 Task: Find a flat in Çumra, Turkey for 1 guest from July 1 to July 3, with a price range of ₹5000 to ₹15000, including Wifi and a washing machine, and with self check-in available.
Action: Mouse pressed left at (407, 50)
Screenshot: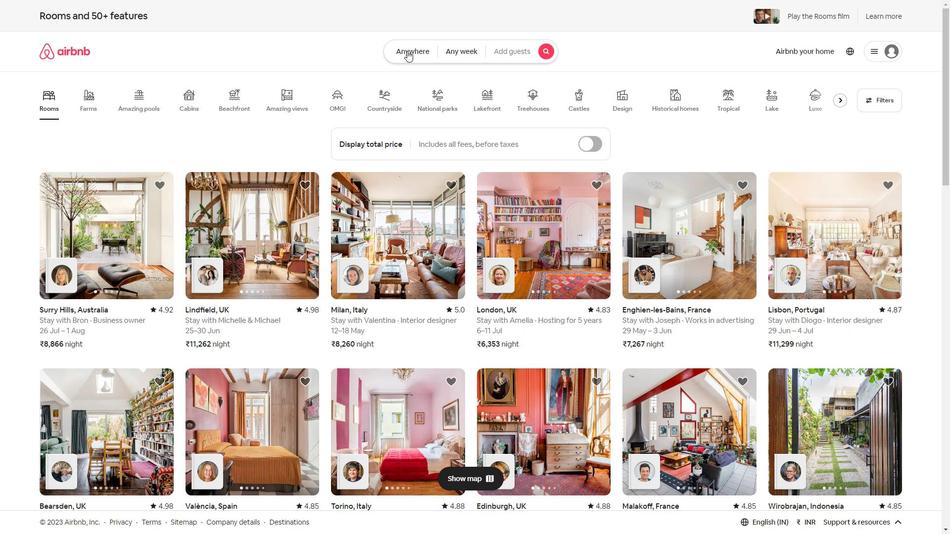 
Action: Mouse moved to (349, 83)
Screenshot: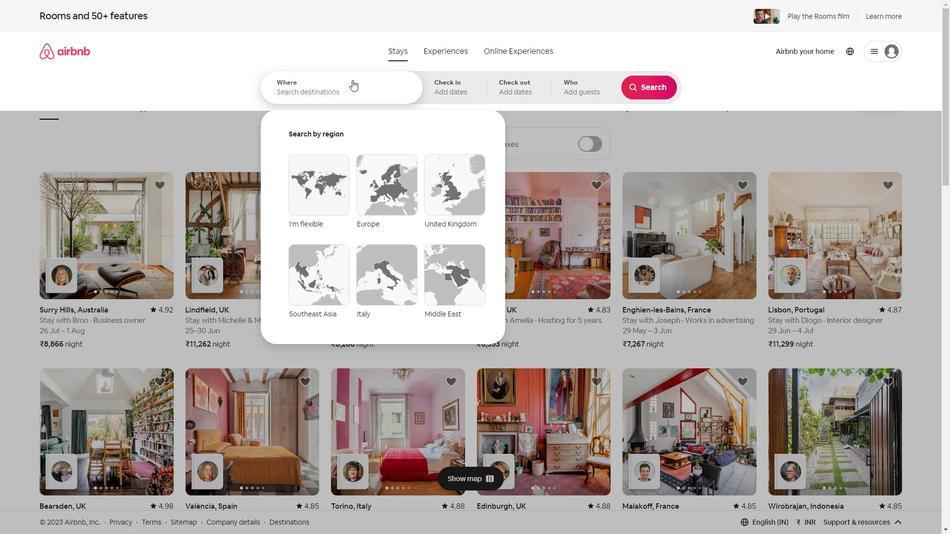 
Action: Mouse pressed left at (349, 83)
Screenshot: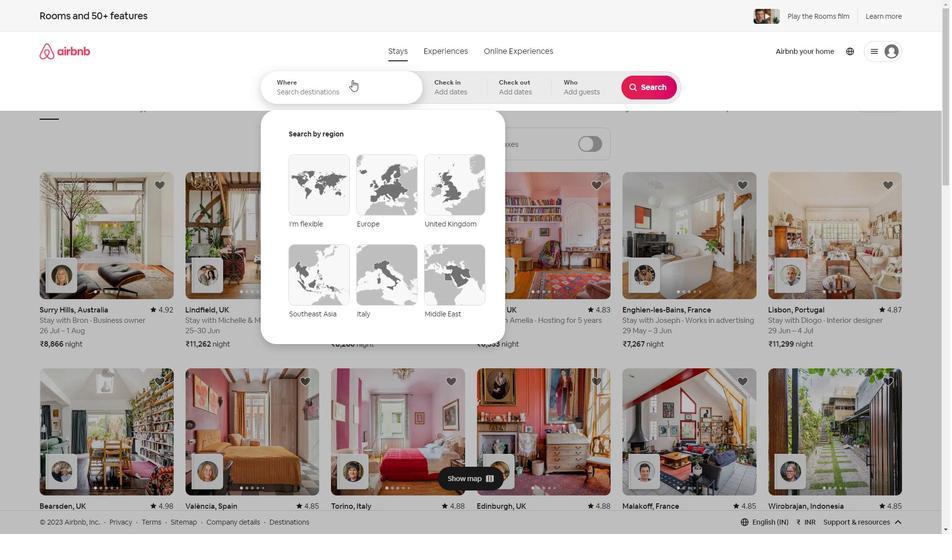 
Action: Key pressed <Key.shift>Cur<Key.backspace>mr,<Key.shift><Key.shift><Key.shift><Key.shift><Key.shift><Key.shift><Key.shift><Key.shift><Key.shift><Key.shift><Key.shift><Key.shift><Key.shift><Key.shift><Key.shift><Key.shift><Key.shift>TUKEY
Screenshot: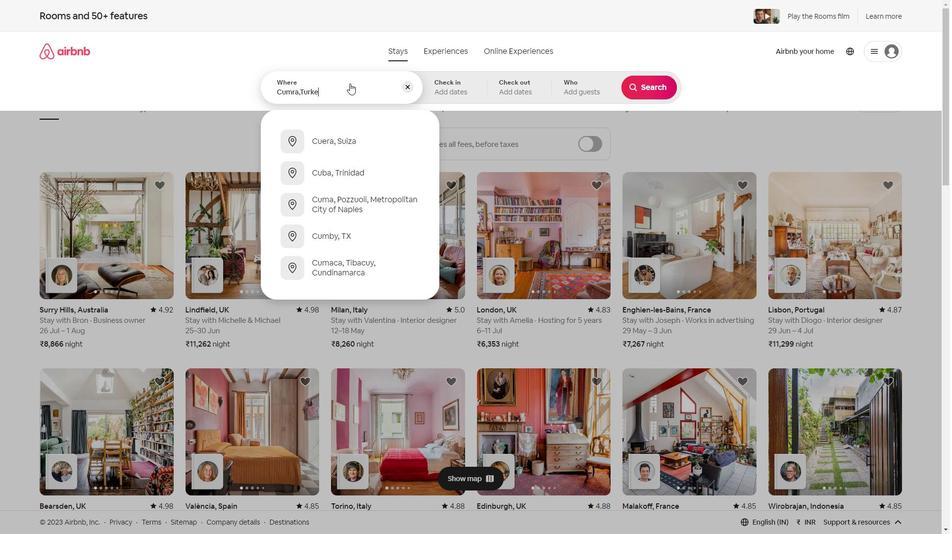 
Action: Mouse moved to (446, 95)
Screenshot: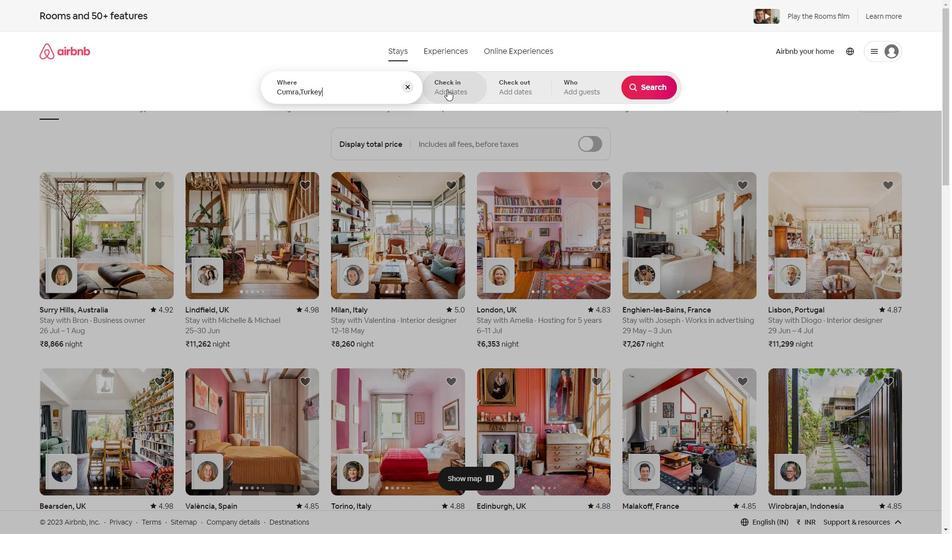 
Action: Mouse pressed left at (446, 95)
Screenshot: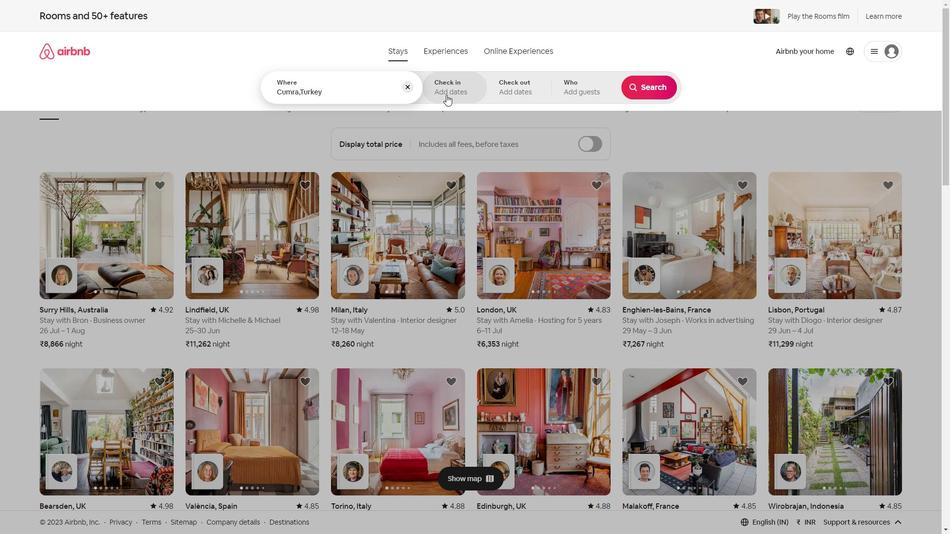 
Action: Mouse moved to (648, 168)
Screenshot: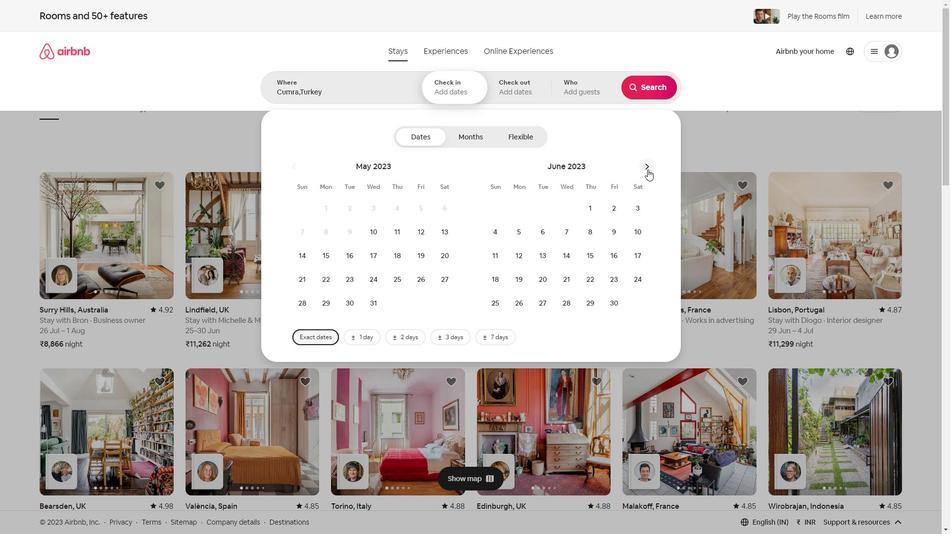 
Action: Mouse pressed left at (648, 168)
Screenshot: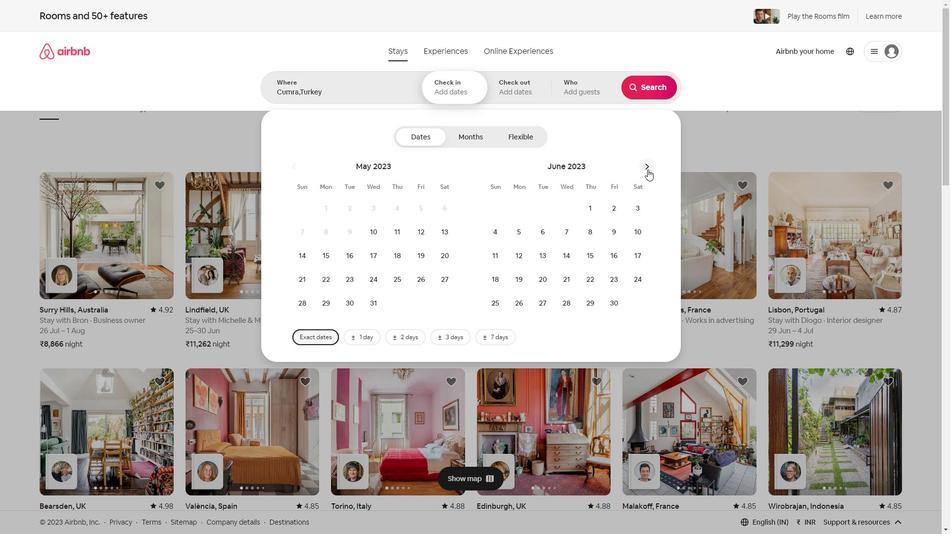 
Action: Mouse moved to (637, 210)
Screenshot: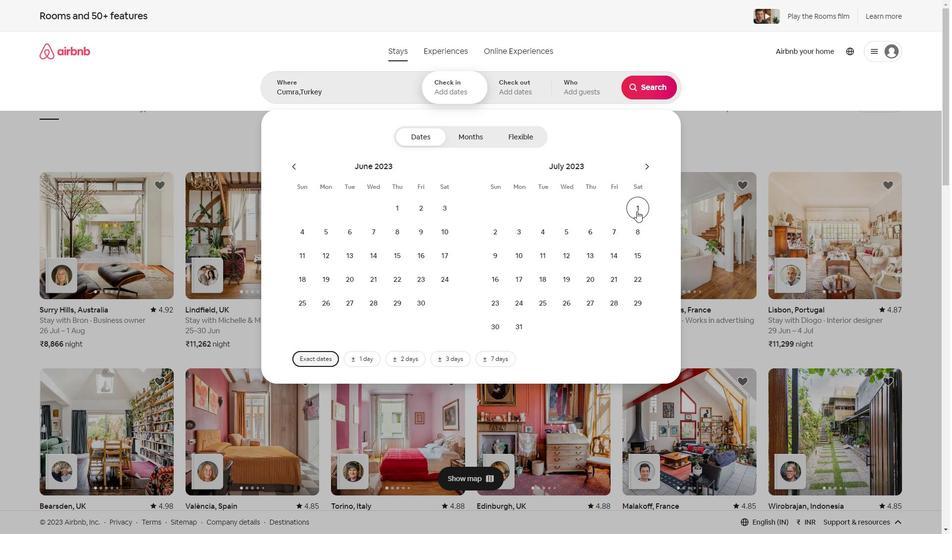 
Action: Mouse pressed left at (637, 210)
Screenshot: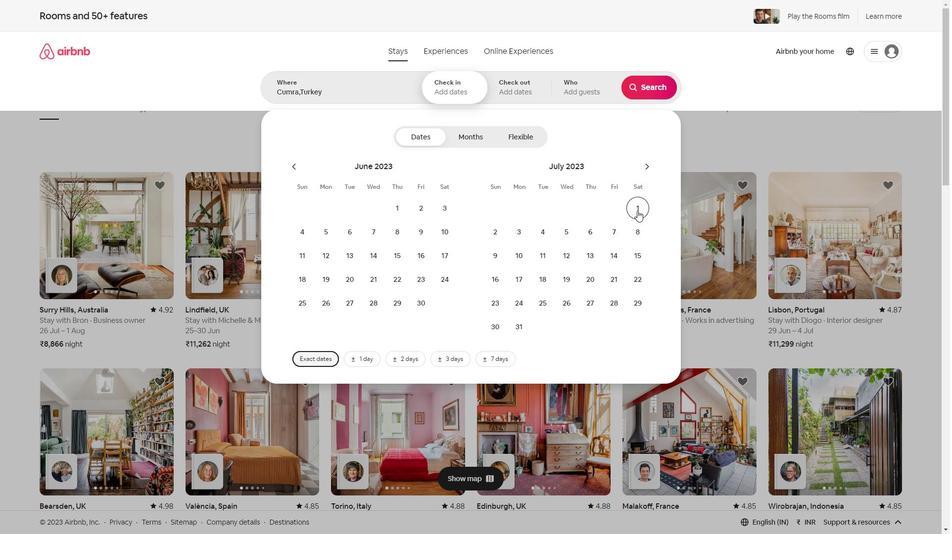 
Action: Mouse moved to (527, 234)
Screenshot: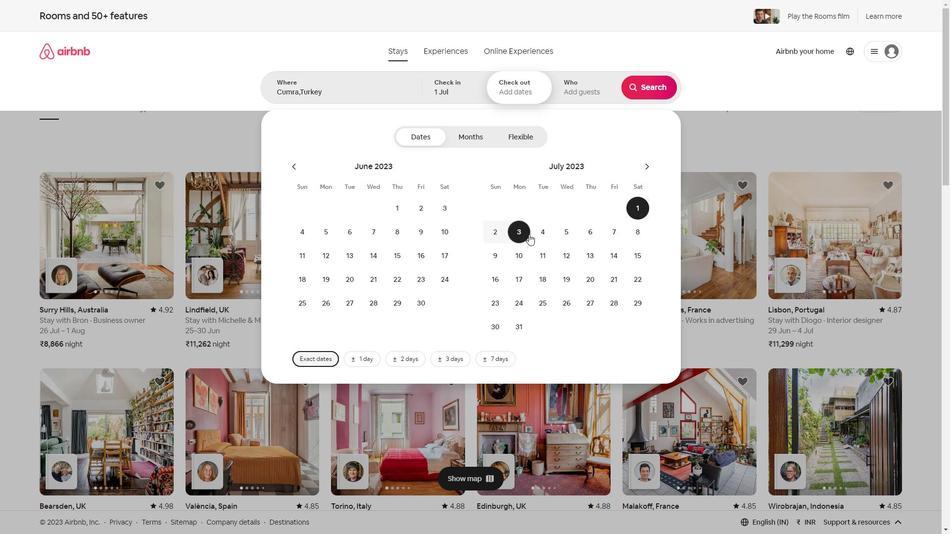
Action: Mouse pressed left at (527, 234)
Screenshot: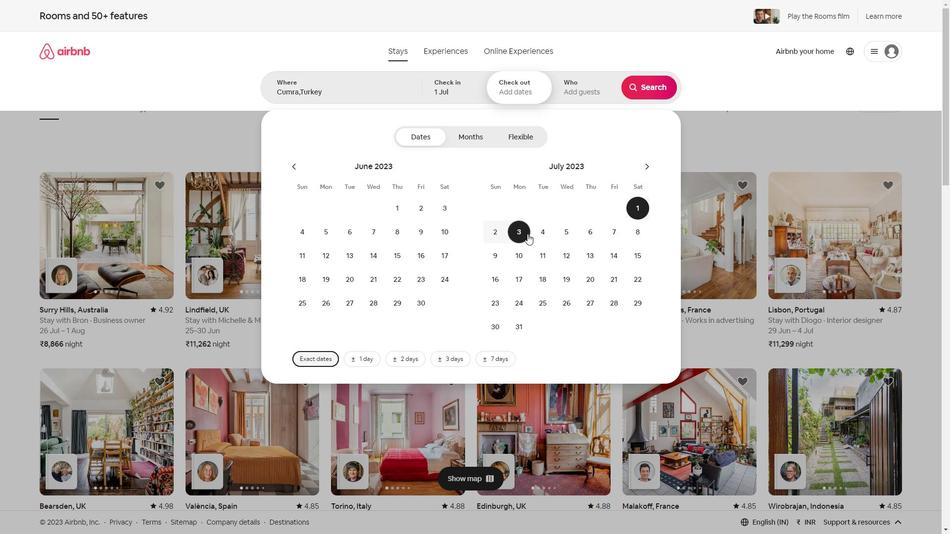 
Action: Mouse moved to (647, 136)
Screenshot: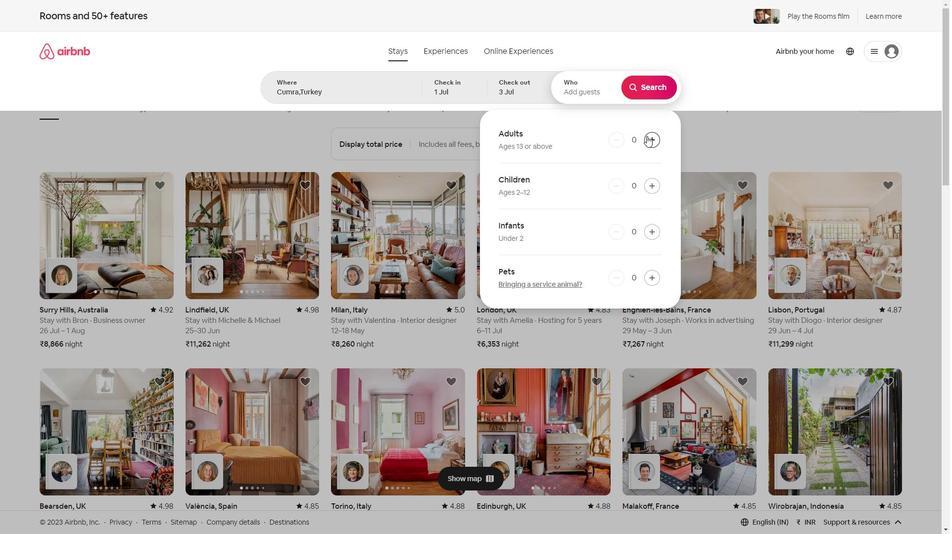 
Action: Mouse pressed left at (647, 136)
Screenshot: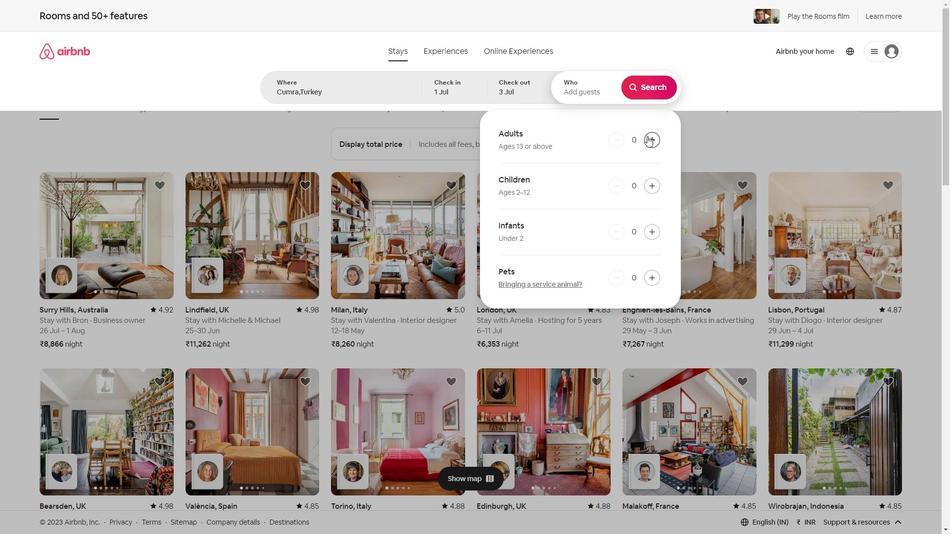
Action: Mouse moved to (637, 87)
Screenshot: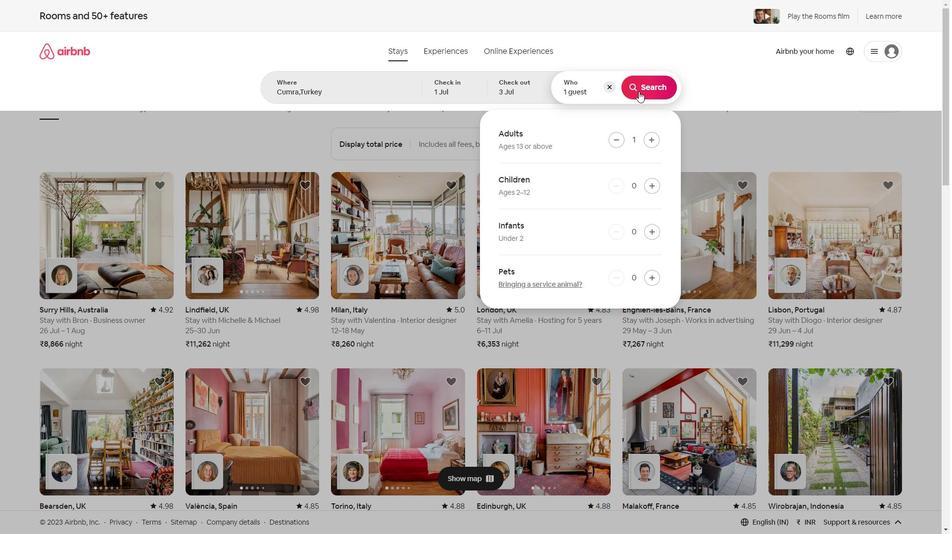 
Action: Mouse pressed left at (637, 87)
Screenshot: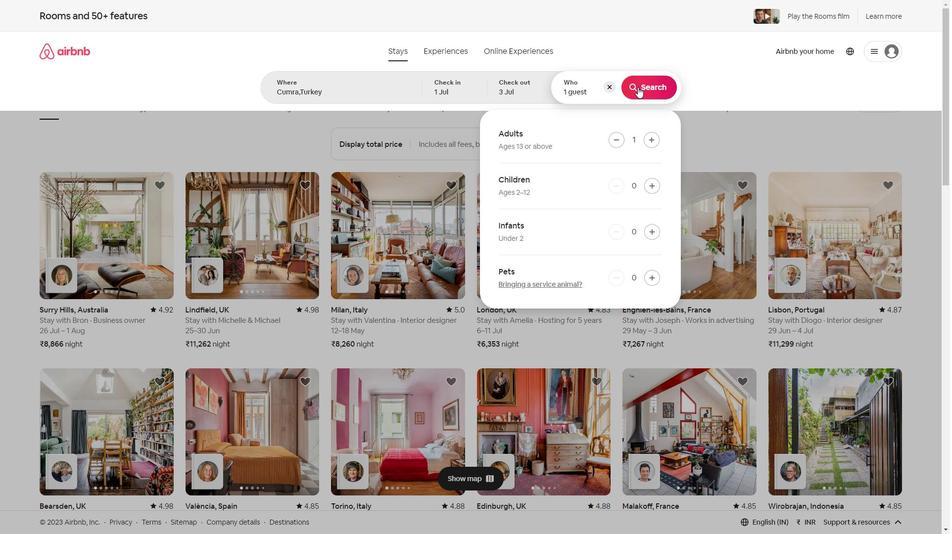 
Action: Mouse moved to (910, 67)
Screenshot: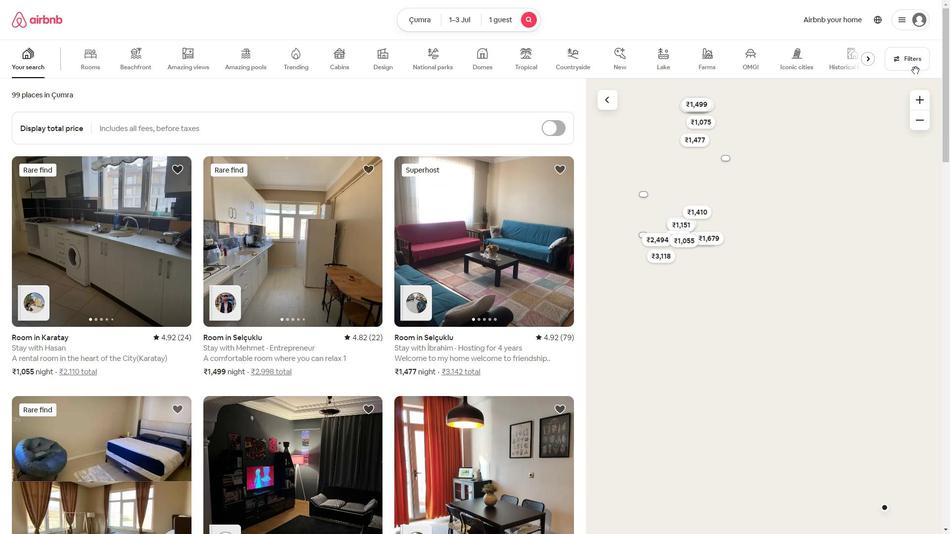 
Action: Mouse pressed left at (910, 67)
Screenshot: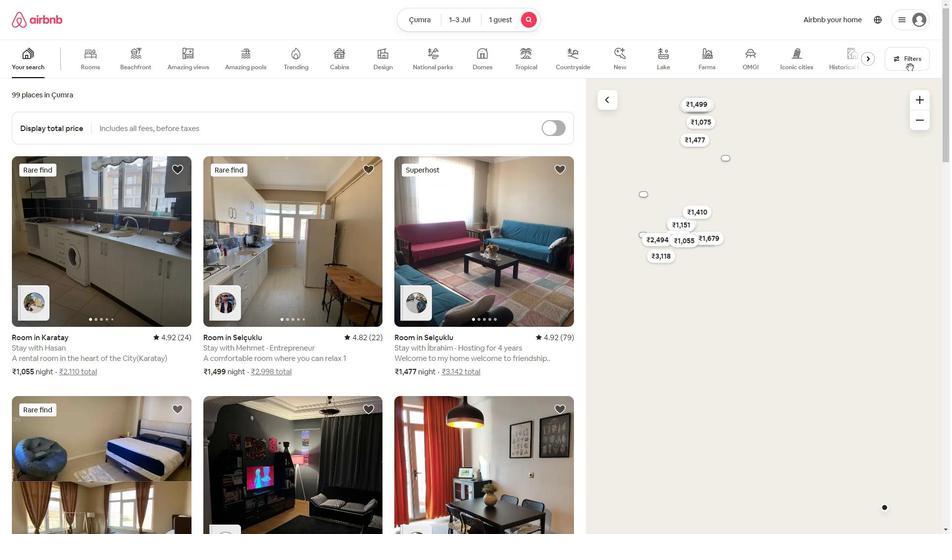 
Action: Mouse moved to (366, 293)
Screenshot: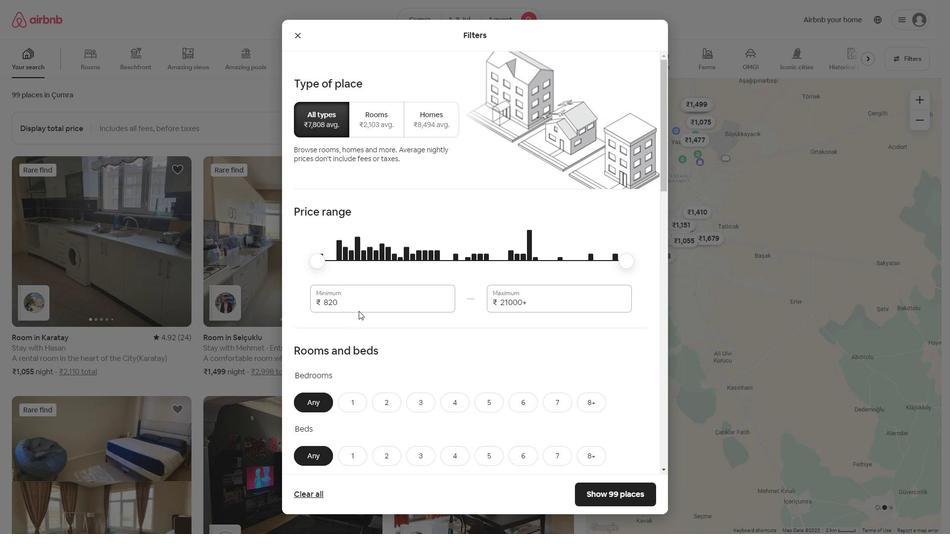 
Action: Mouse pressed left at (366, 293)
Screenshot: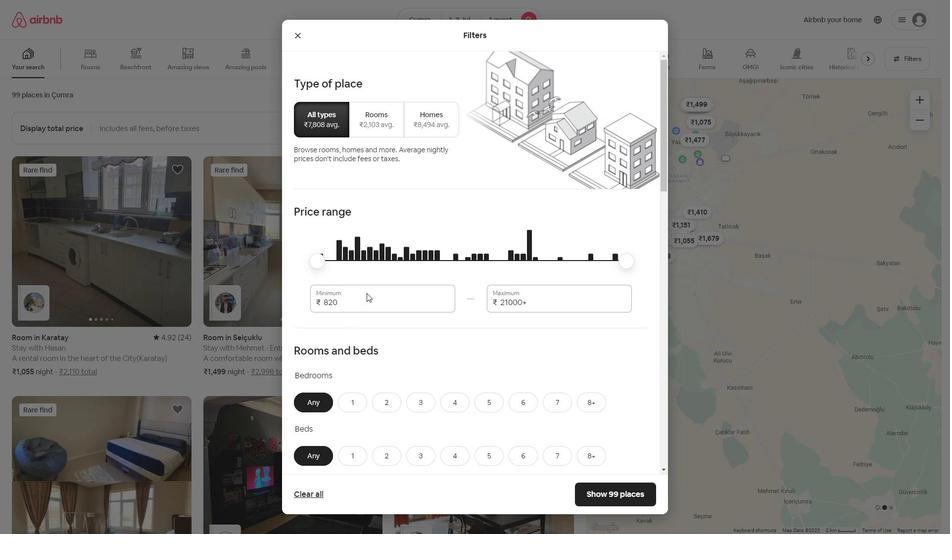 
Action: Key pressed <Key.backspace><Key.backspace><Key.backspace><Key.backspace><Key.backspace><Key.backspace><Key.backspace><Key.backspace><Key.backspace>5000
Screenshot: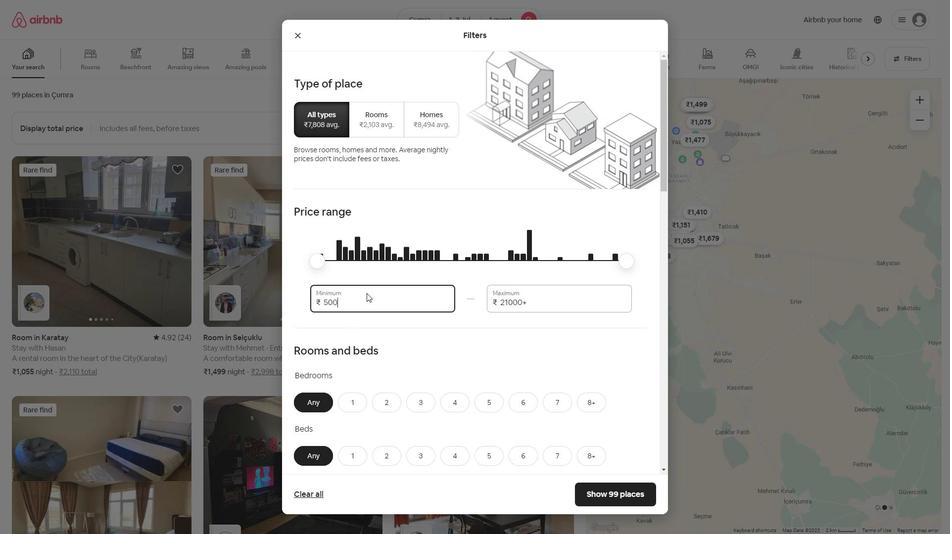 
Action: Mouse moved to (545, 301)
Screenshot: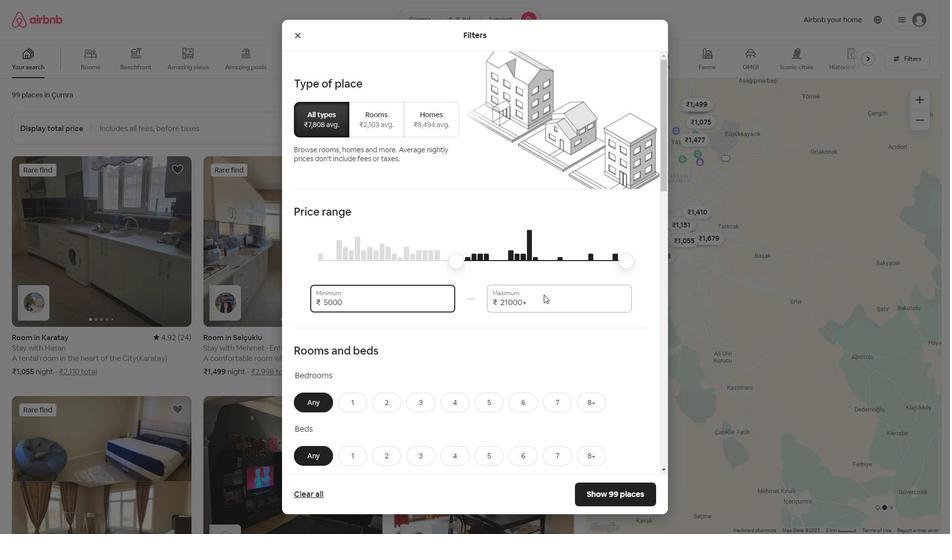 
Action: Mouse pressed left at (545, 301)
Screenshot: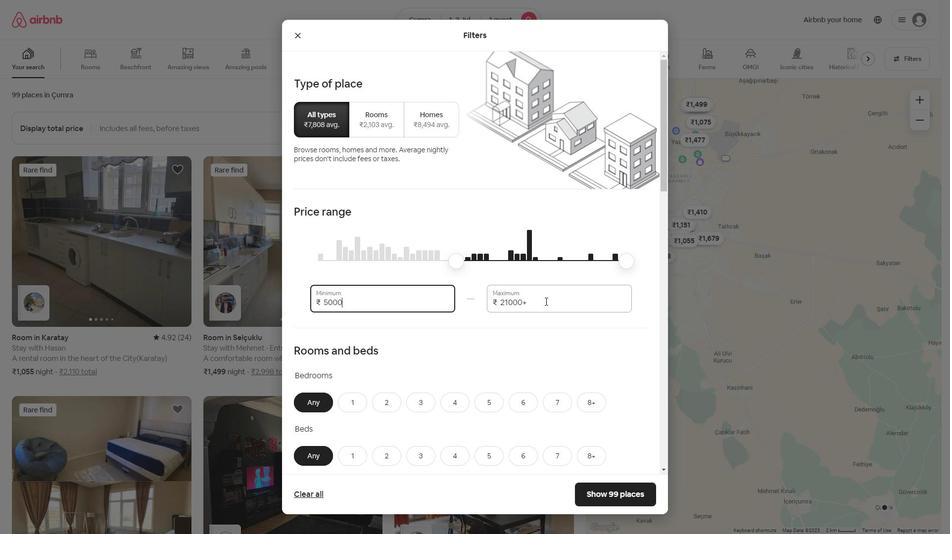 
Action: Key pressed <Key.backspace><Key.backspace><Key.backspace><Key.backspace><Key.backspace><Key.backspace>1000
Screenshot: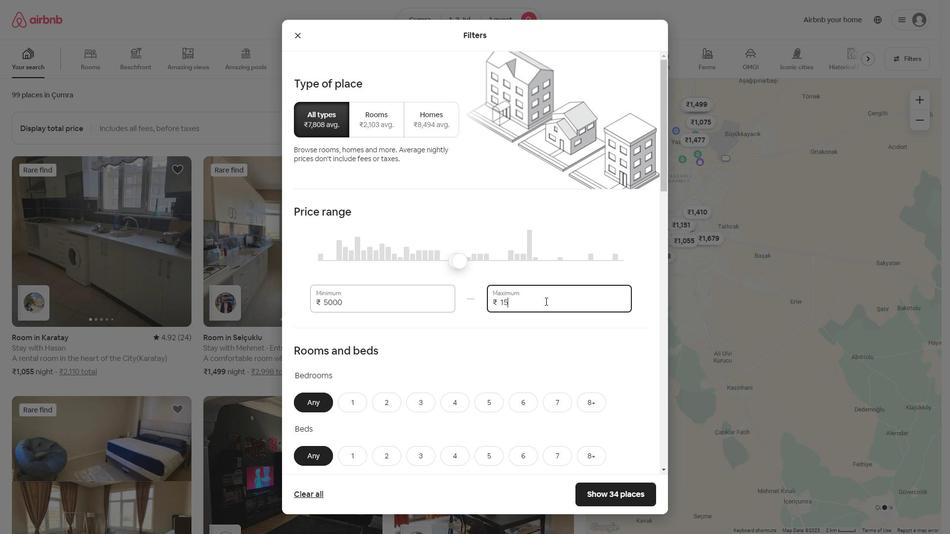 
Action: Mouse moved to (412, 415)
Screenshot: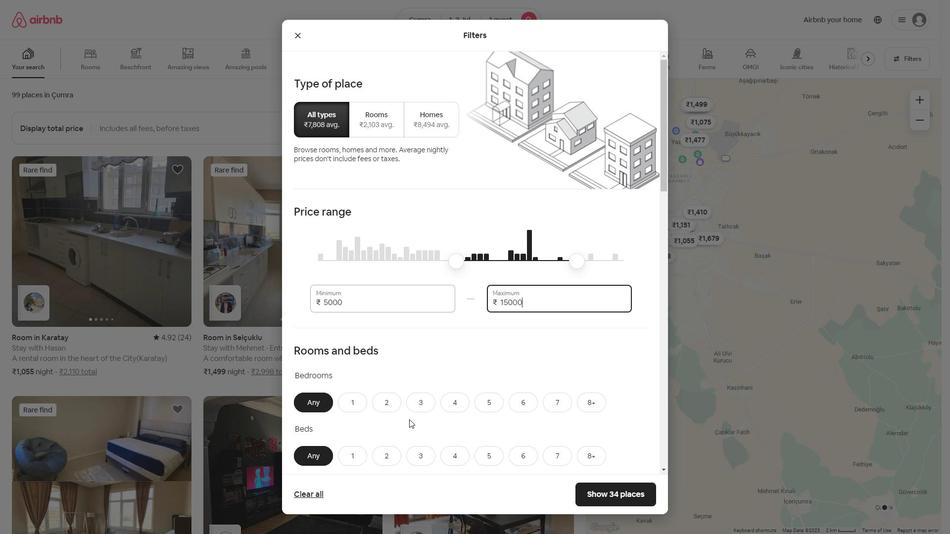
Action: Mouse scrolled (412, 415) with delta (0, 0)
Screenshot: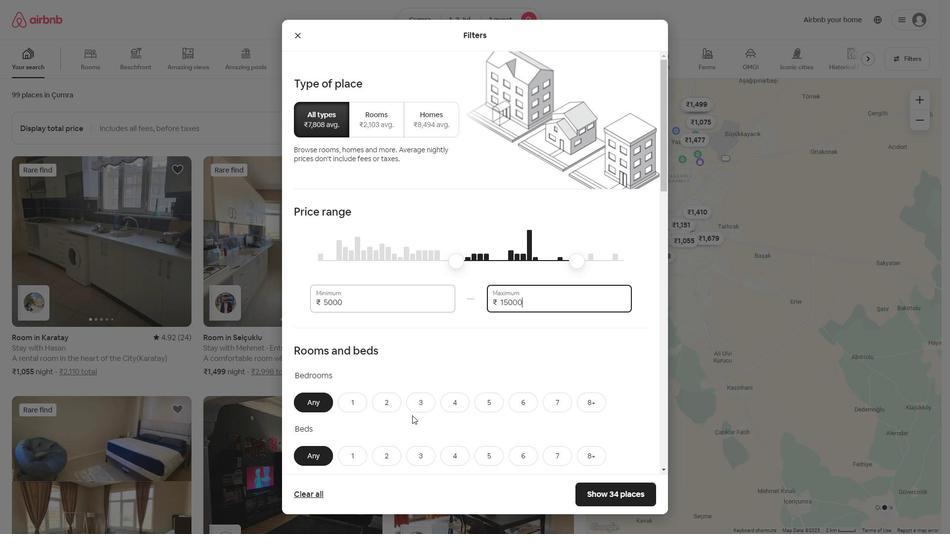 
Action: Mouse moved to (351, 352)
Screenshot: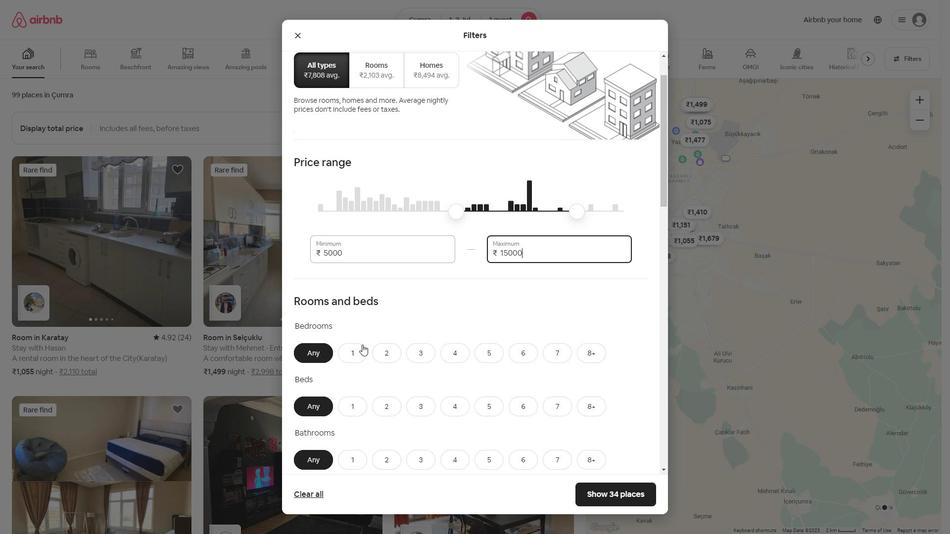 
Action: Mouse pressed left at (351, 352)
Screenshot: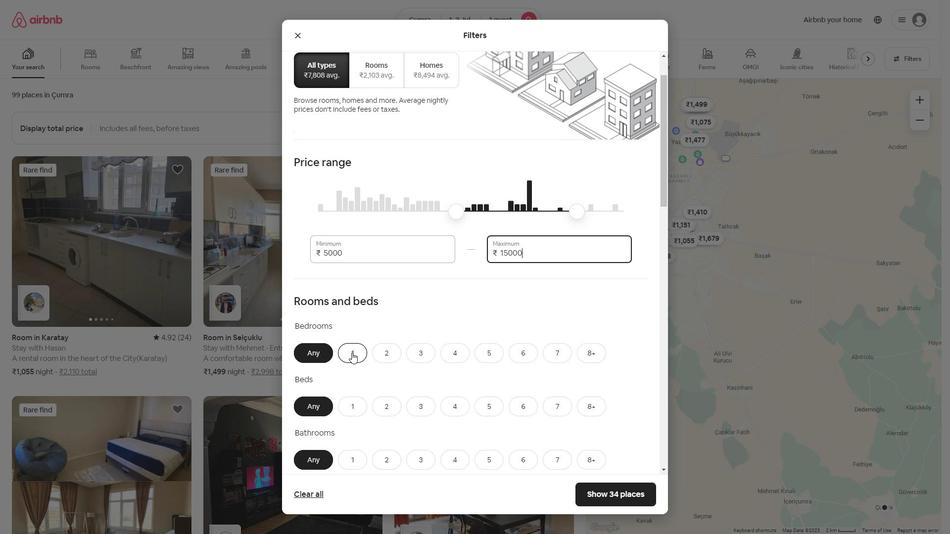 
Action: Mouse moved to (351, 404)
Screenshot: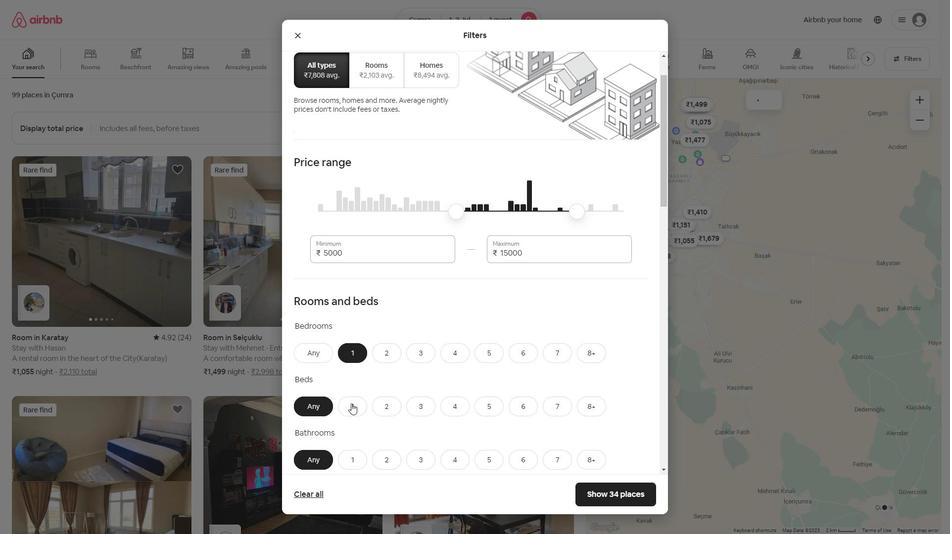 
Action: Mouse pressed left at (351, 404)
Screenshot: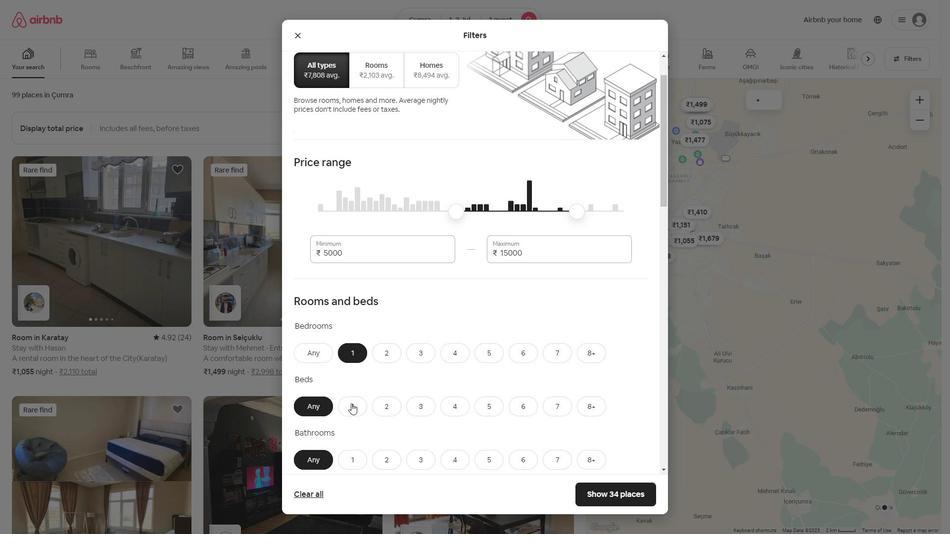 
Action: Mouse moved to (359, 455)
Screenshot: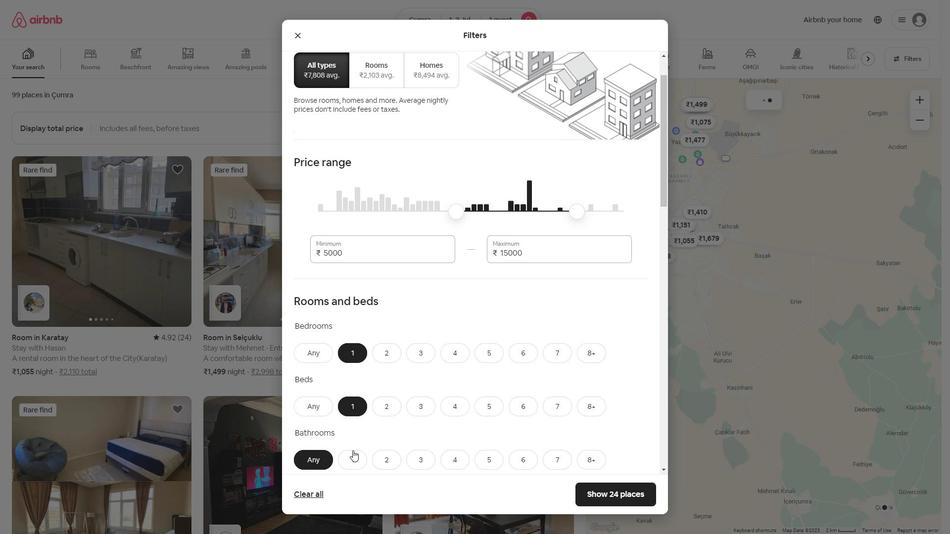 
Action: Mouse pressed left at (359, 455)
Screenshot: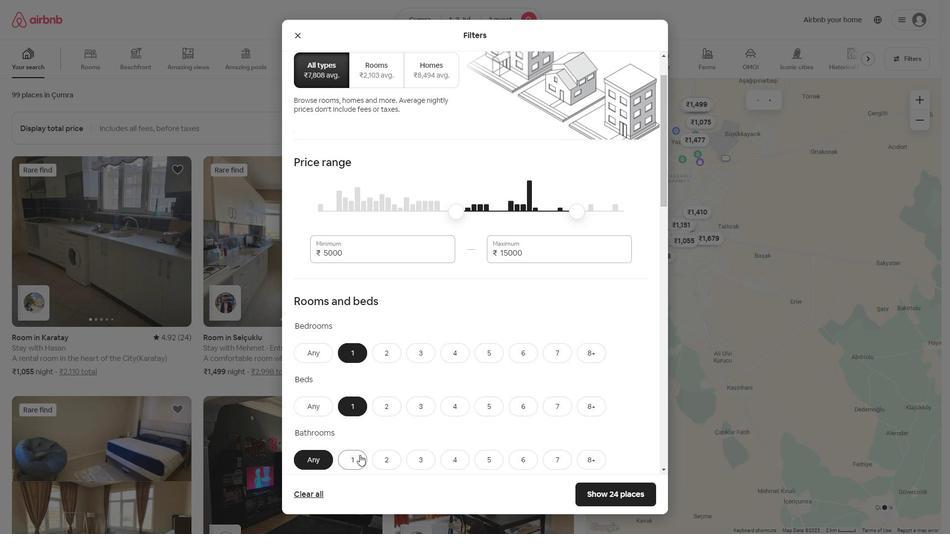
Action: Mouse moved to (353, 451)
Screenshot: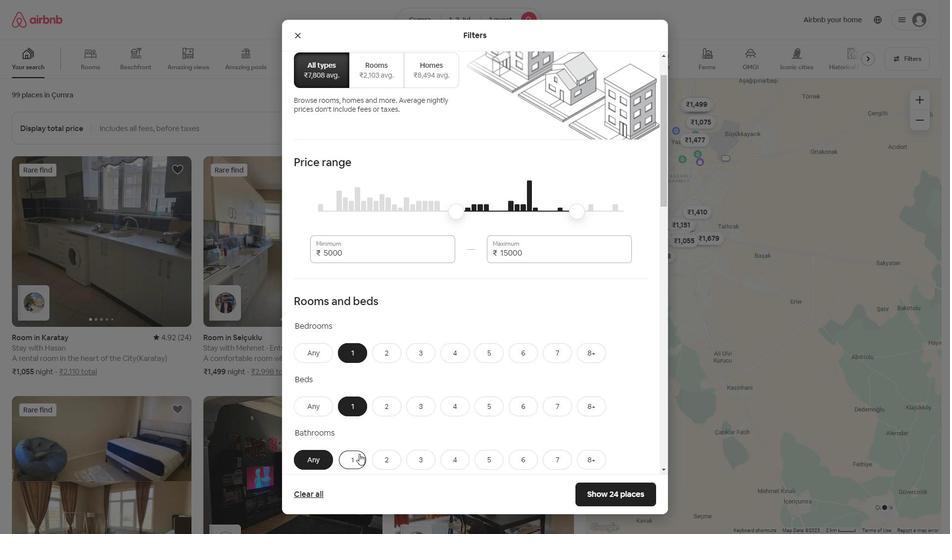 
Action: Mouse scrolled (353, 451) with delta (0, 0)
Screenshot: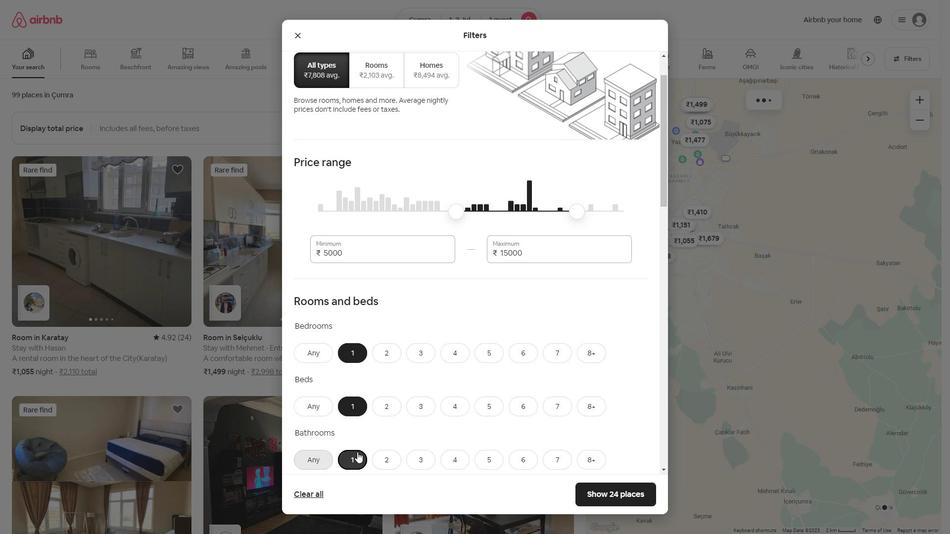 
Action: Mouse scrolled (353, 451) with delta (0, 0)
Screenshot: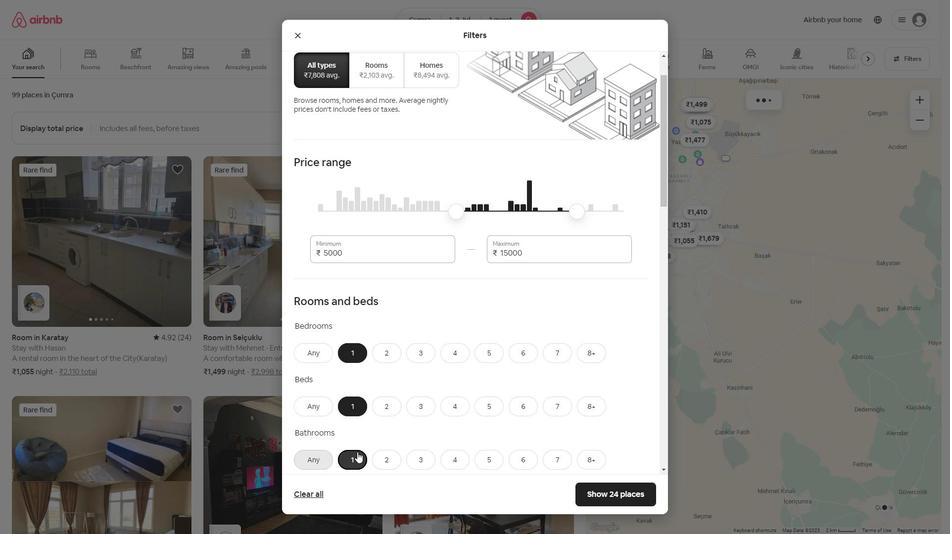 
Action: Mouse scrolled (353, 451) with delta (0, 0)
Screenshot: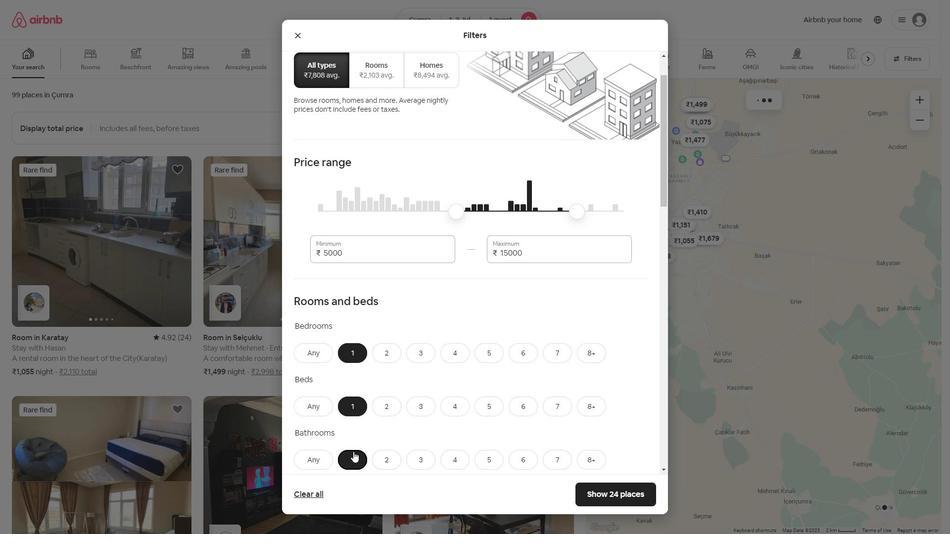 
Action: Mouse moved to (353, 447)
Screenshot: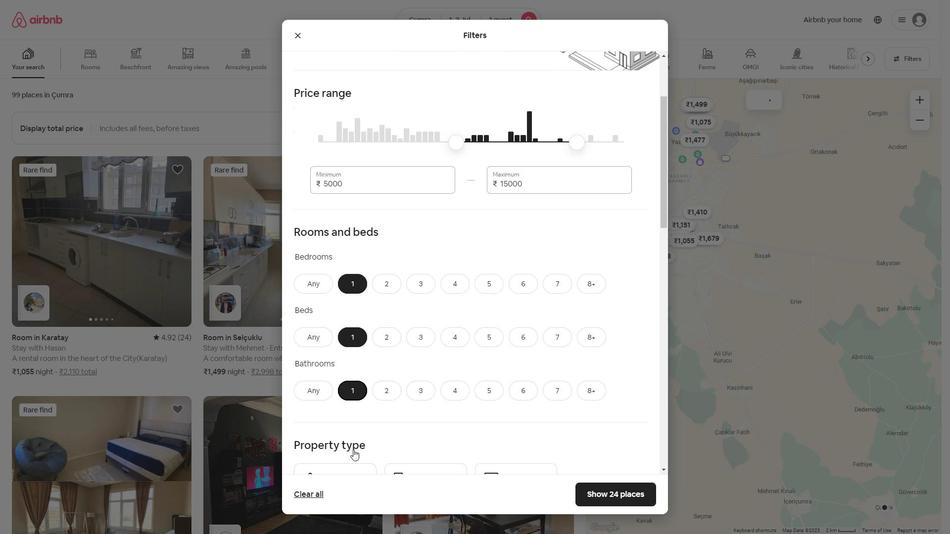 
Action: Mouse scrolled (353, 447) with delta (0, 0)
Screenshot: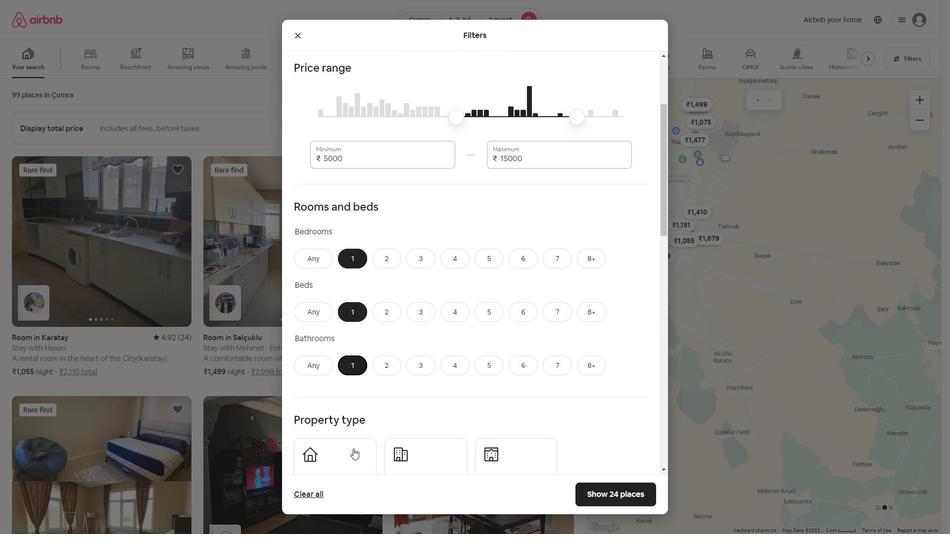 
Action: Mouse scrolled (353, 447) with delta (0, 0)
Screenshot: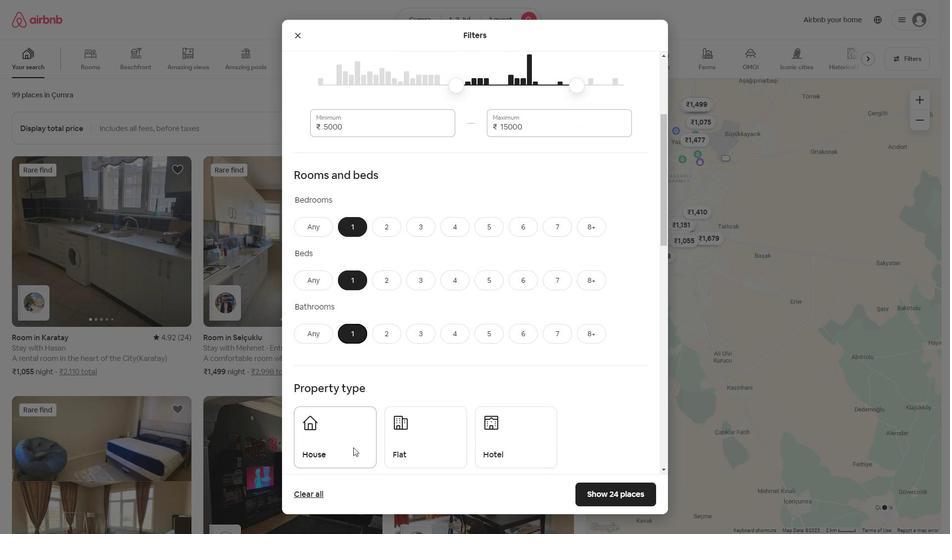 
Action: Mouse moved to (358, 301)
Screenshot: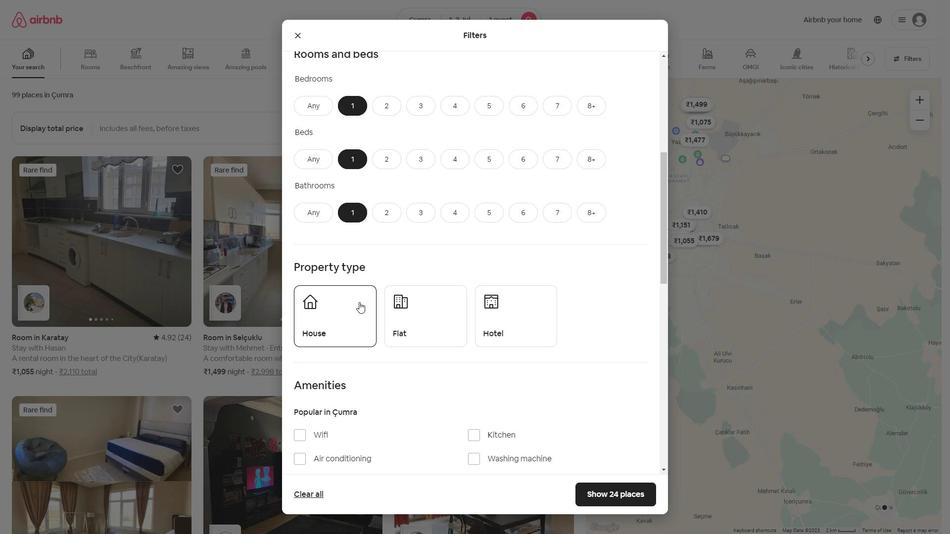 
Action: Mouse pressed left at (358, 301)
Screenshot: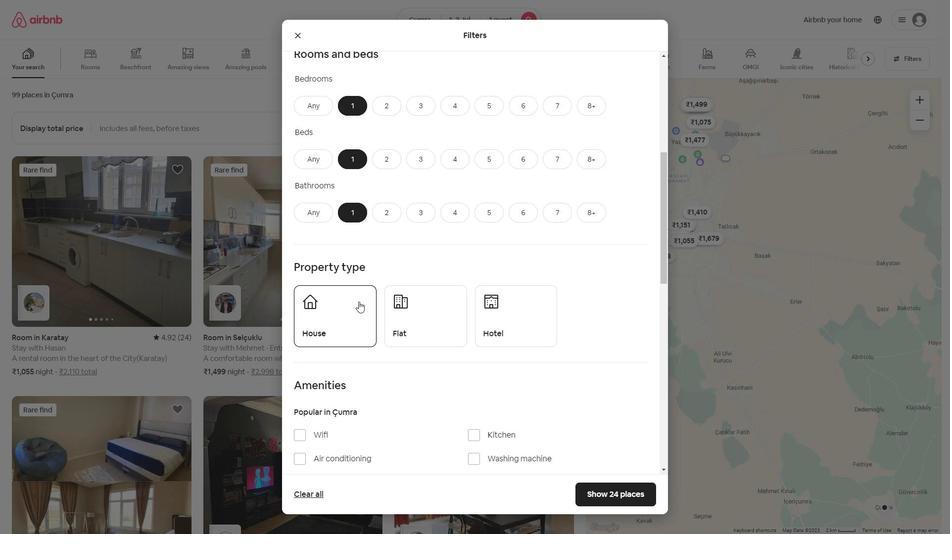 
Action: Mouse moved to (432, 320)
Screenshot: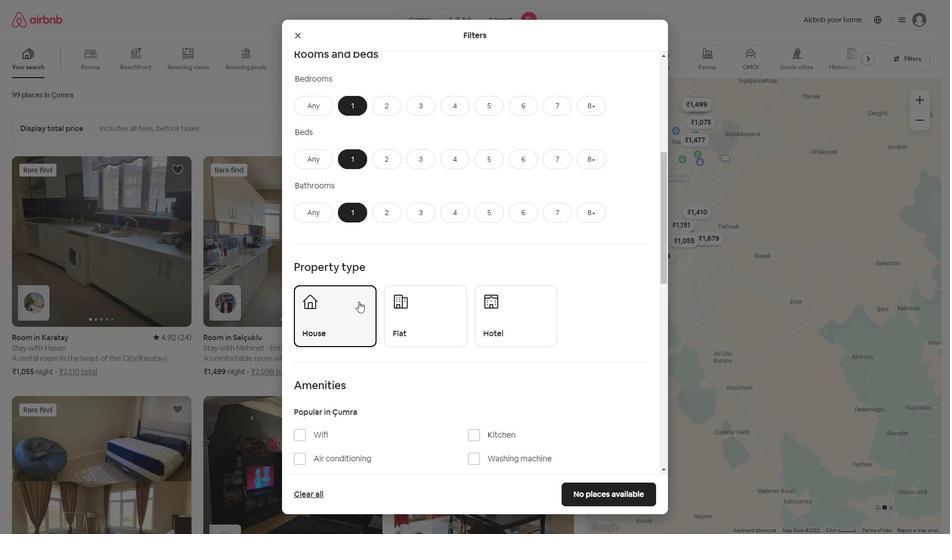 
Action: Mouse pressed left at (432, 320)
Screenshot: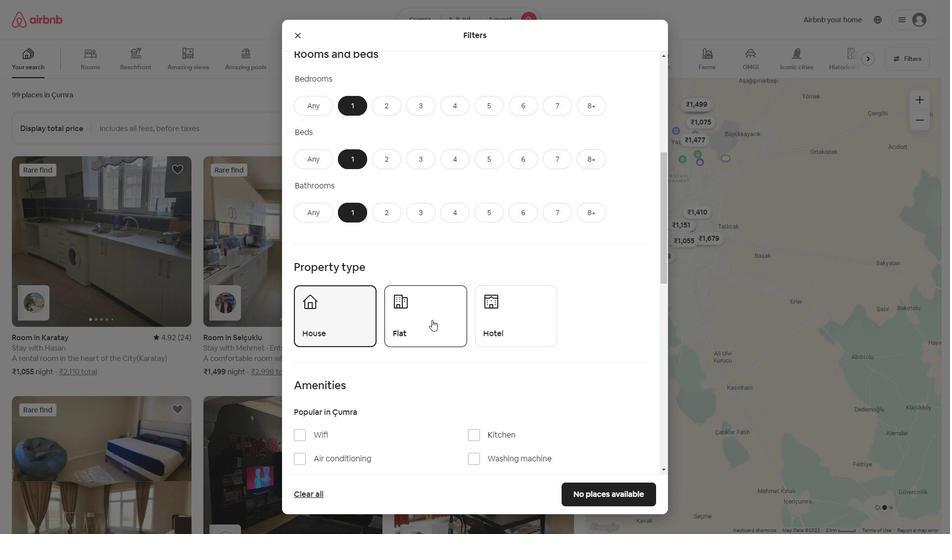 
Action: Mouse moved to (486, 324)
Screenshot: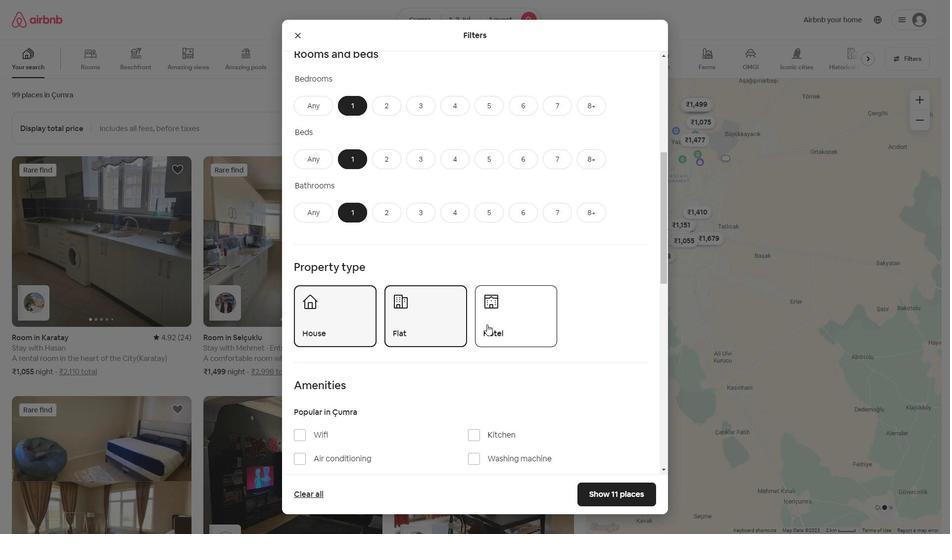 
Action: Mouse pressed left at (486, 324)
Screenshot: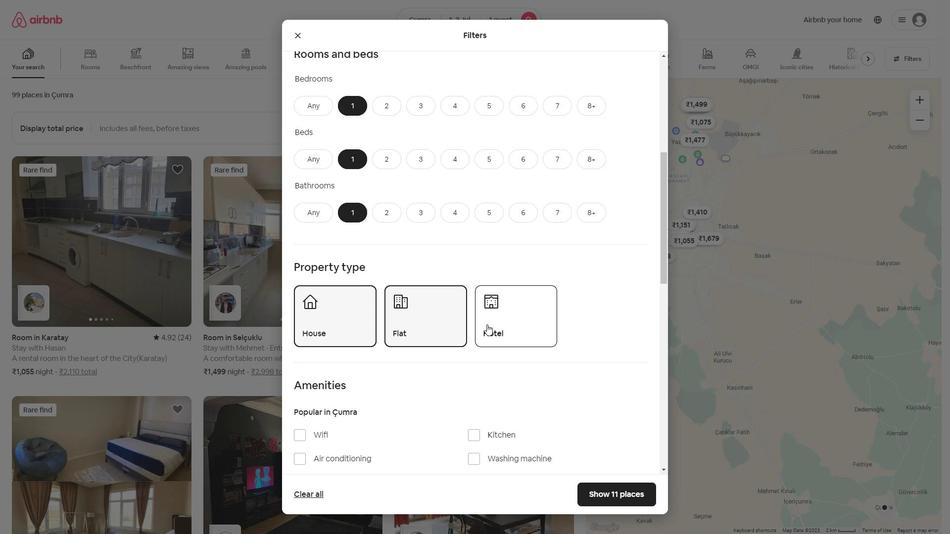 
Action: Mouse moved to (393, 326)
Screenshot: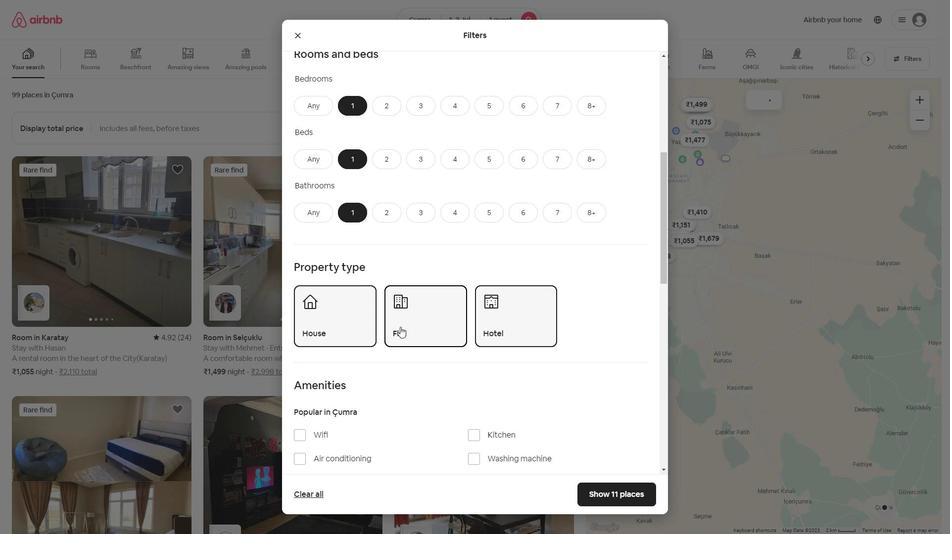 
Action: Mouse scrolled (393, 326) with delta (0, 0)
Screenshot: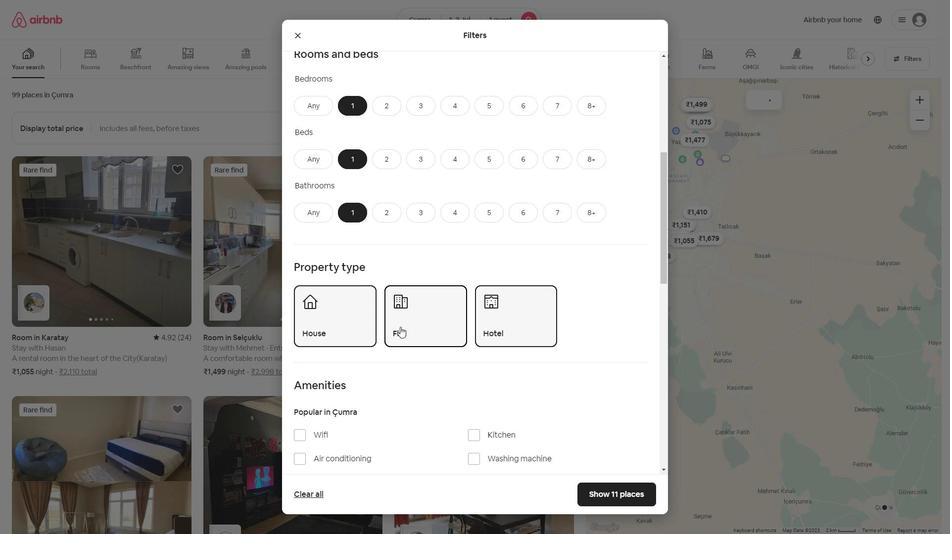 
Action: Mouse scrolled (393, 326) with delta (0, 0)
Screenshot: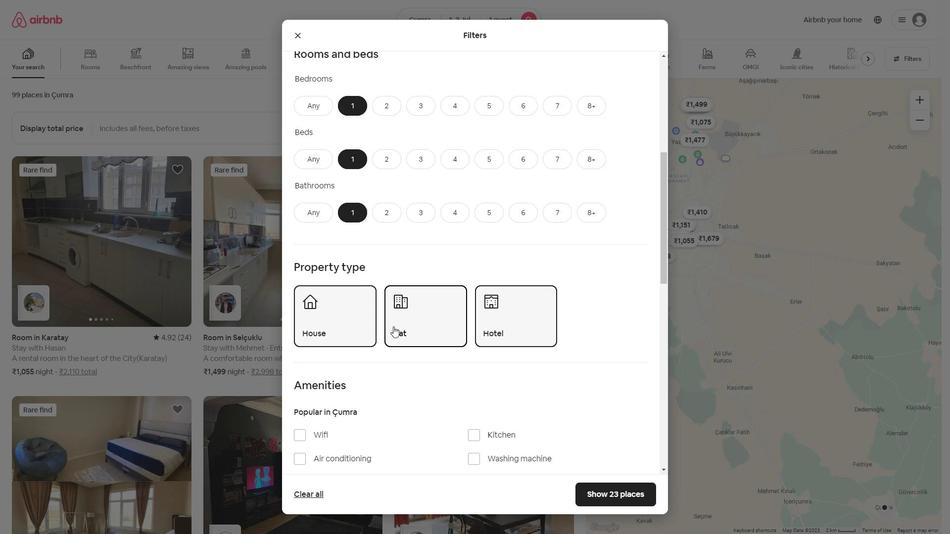 
Action: Mouse moved to (320, 332)
Screenshot: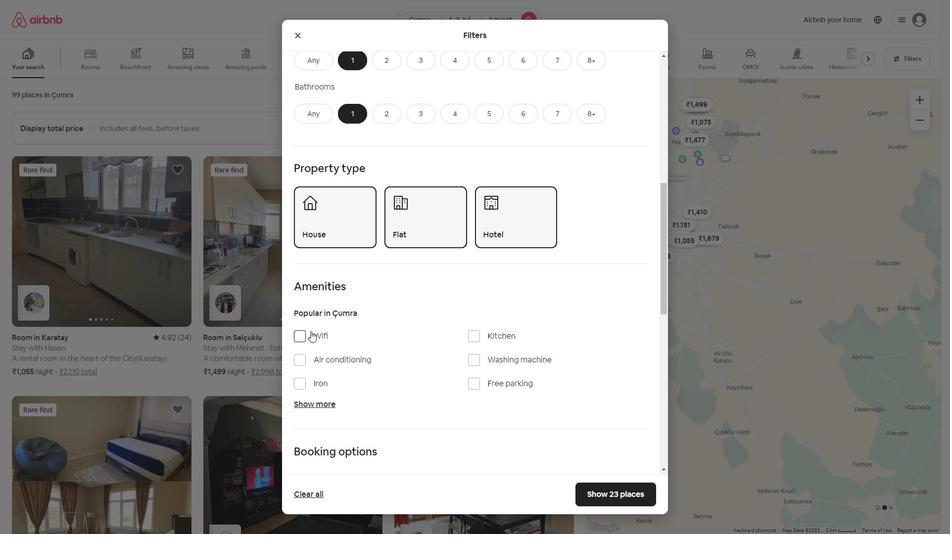 
Action: Mouse pressed left at (320, 332)
Screenshot: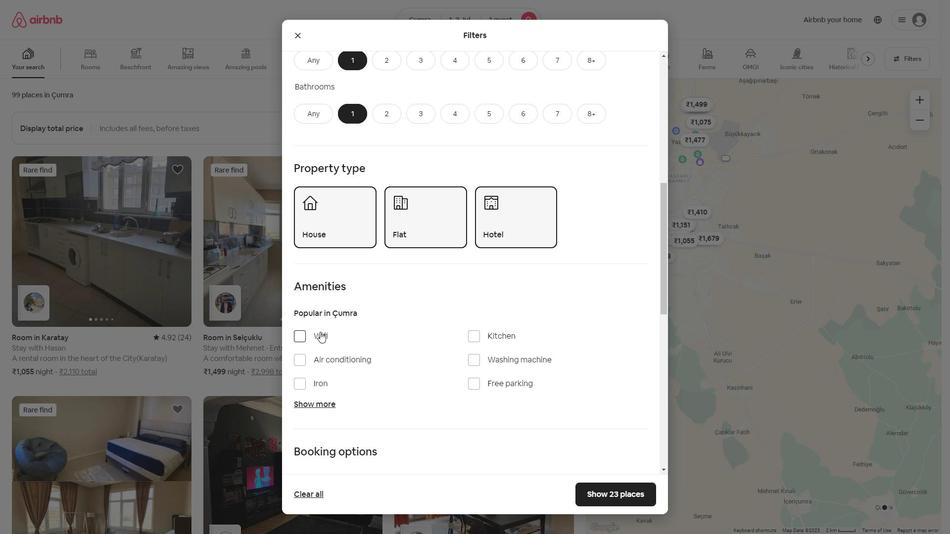 
Action: Mouse moved to (486, 354)
Screenshot: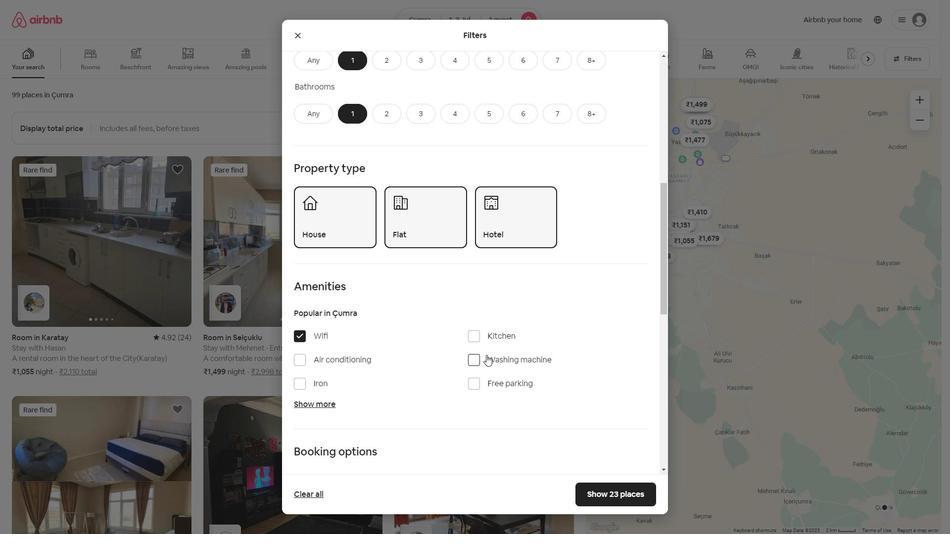 
Action: Mouse pressed left at (486, 354)
Screenshot: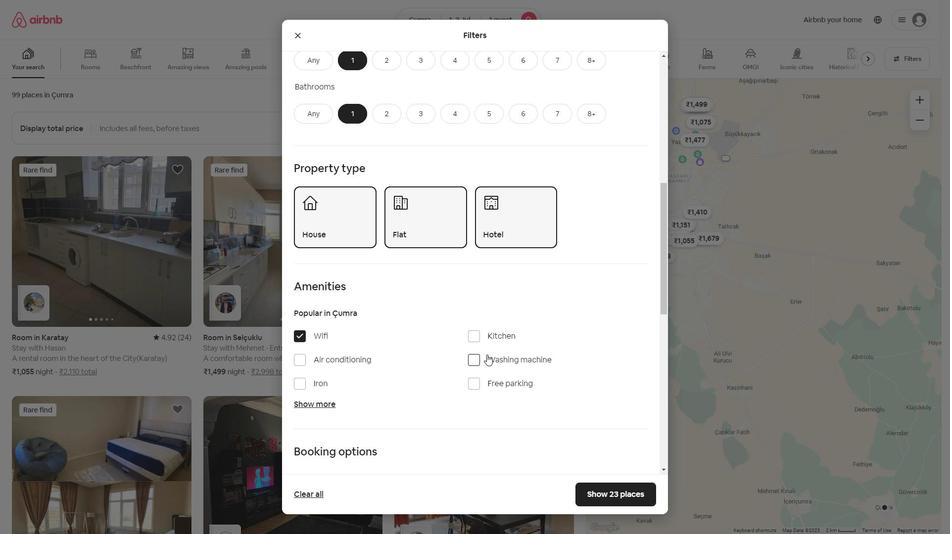 
Action: Mouse moved to (383, 357)
Screenshot: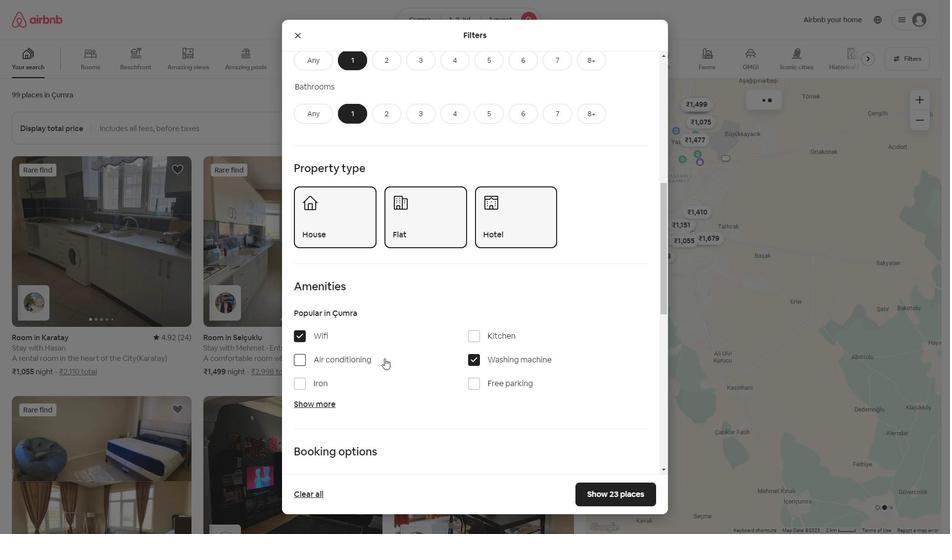 
Action: Mouse scrolled (383, 357) with delta (0, 0)
Screenshot: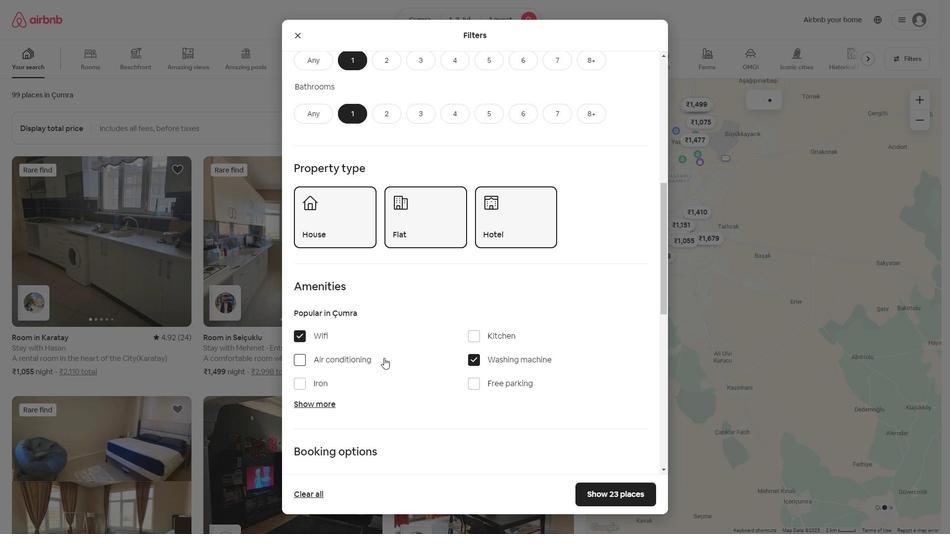 
Action: Mouse scrolled (383, 357) with delta (0, 0)
Screenshot: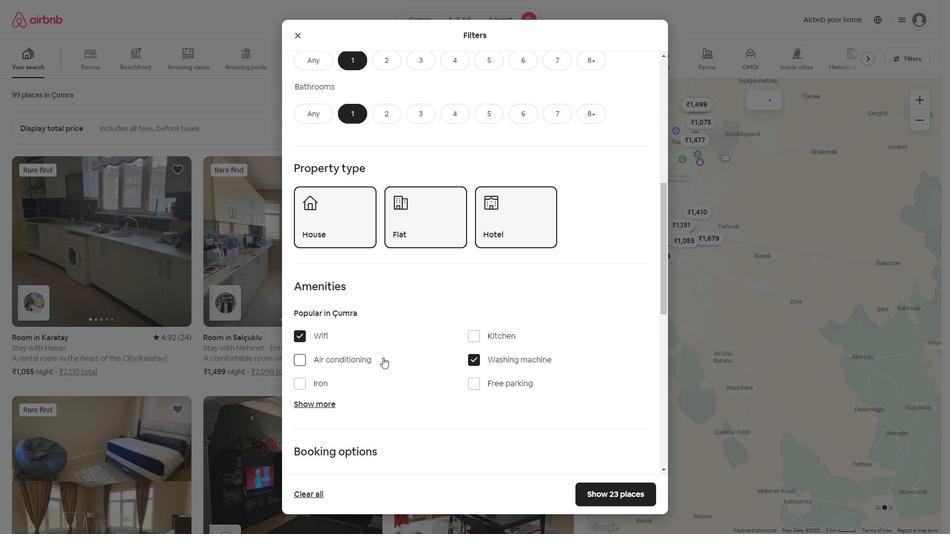 
Action: Mouse scrolled (383, 357) with delta (0, 0)
Screenshot: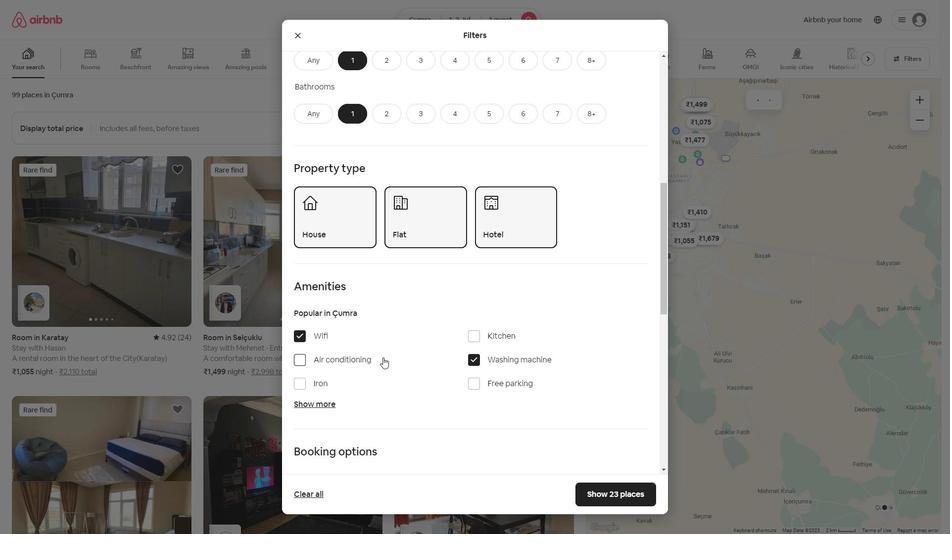 
Action: Mouse moved to (383, 356)
Screenshot: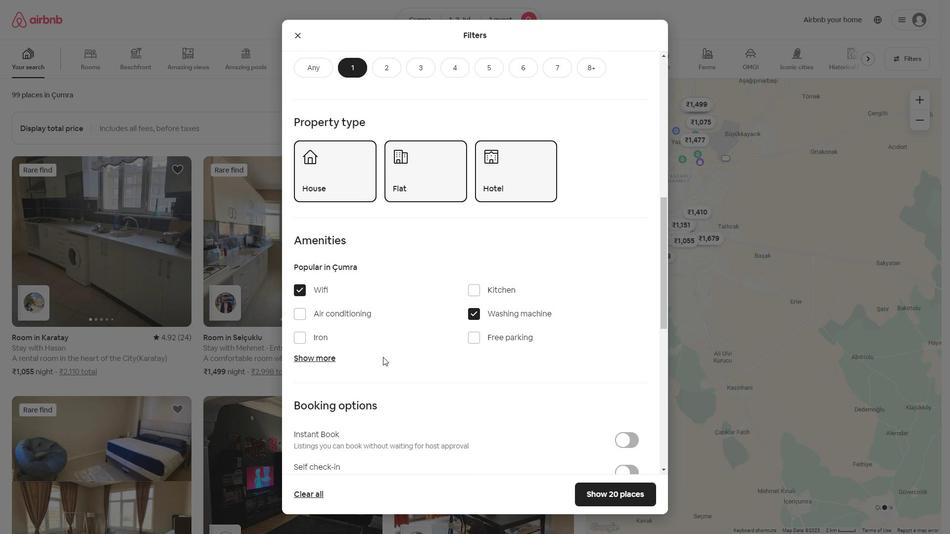 
Action: Mouse scrolled (383, 356) with delta (0, 0)
Screenshot: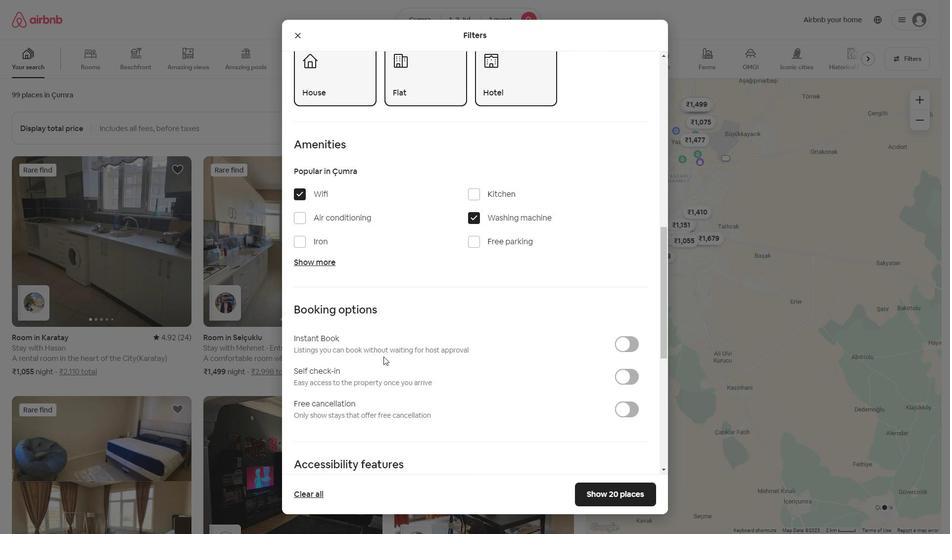 
Action: Mouse scrolled (383, 356) with delta (0, 0)
Screenshot: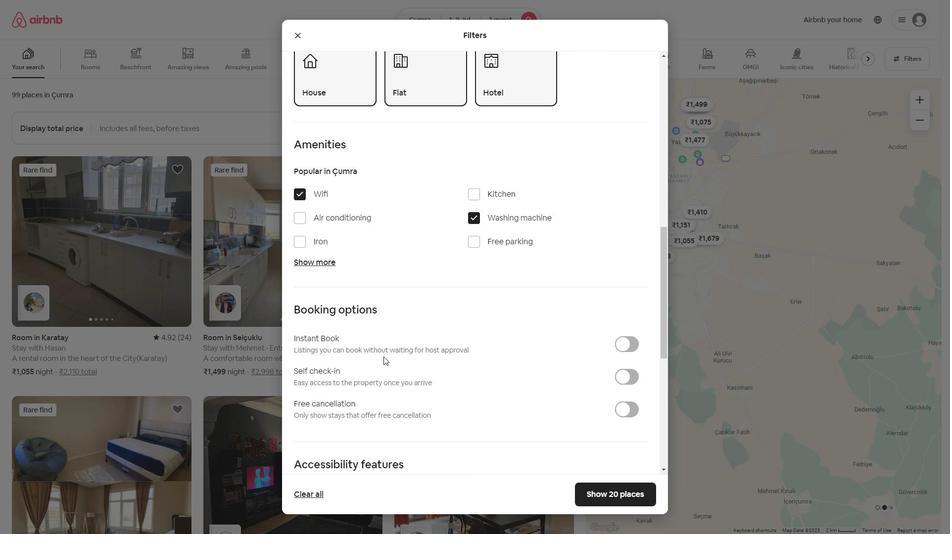 
Action: Mouse moved to (632, 276)
Screenshot: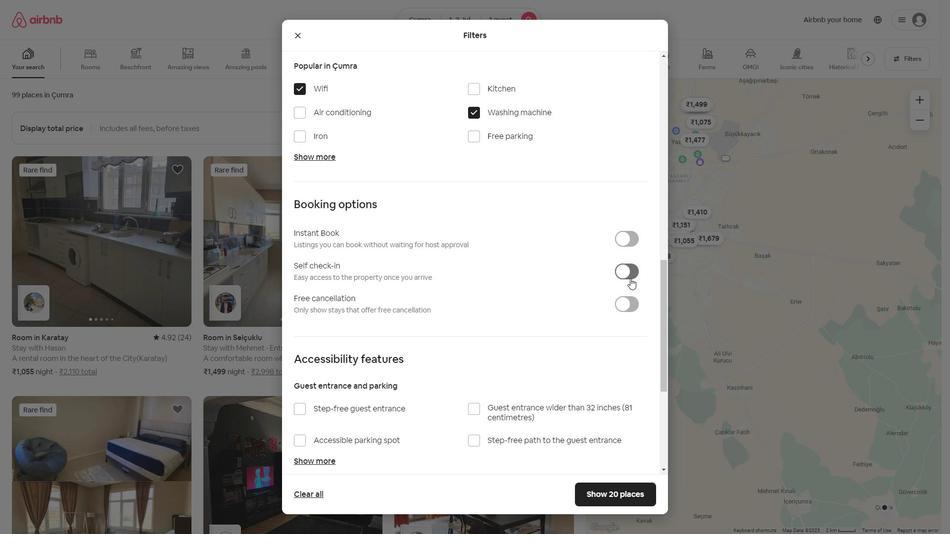 
Action: Mouse pressed left at (632, 276)
Screenshot: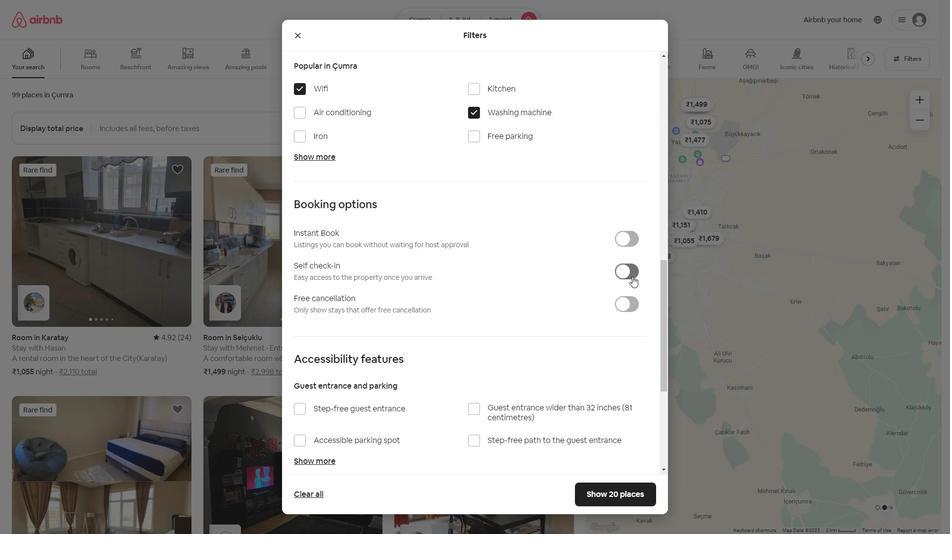 
Action: Mouse scrolled (632, 276) with delta (0, 0)
Screenshot: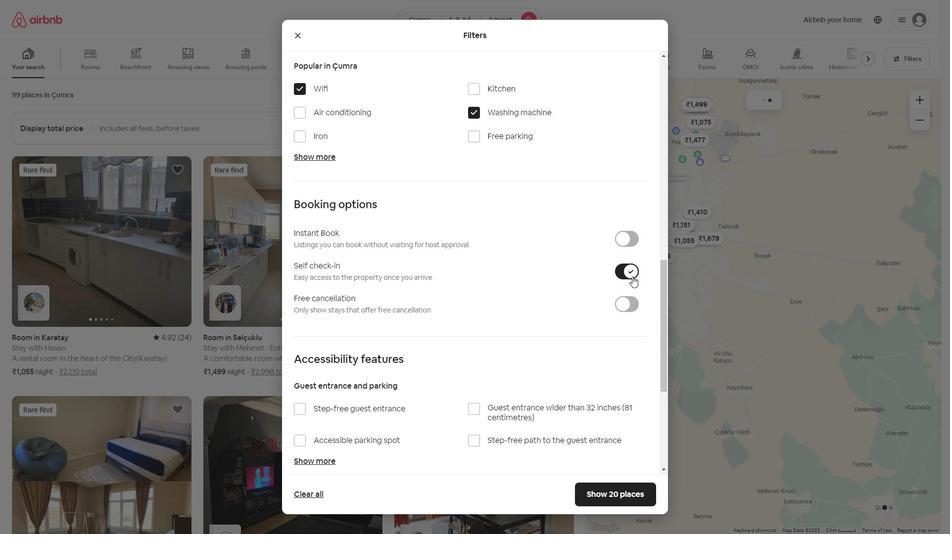 
Action: Mouse scrolled (632, 276) with delta (0, 0)
Screenshot: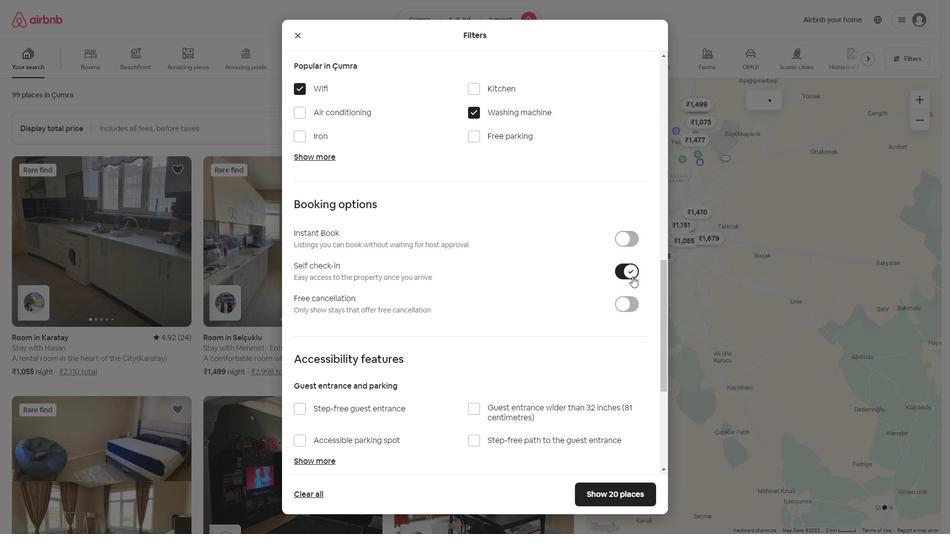 
Action: Mouse scrolled (632, 276) with delta (0, 0)
Screenshot: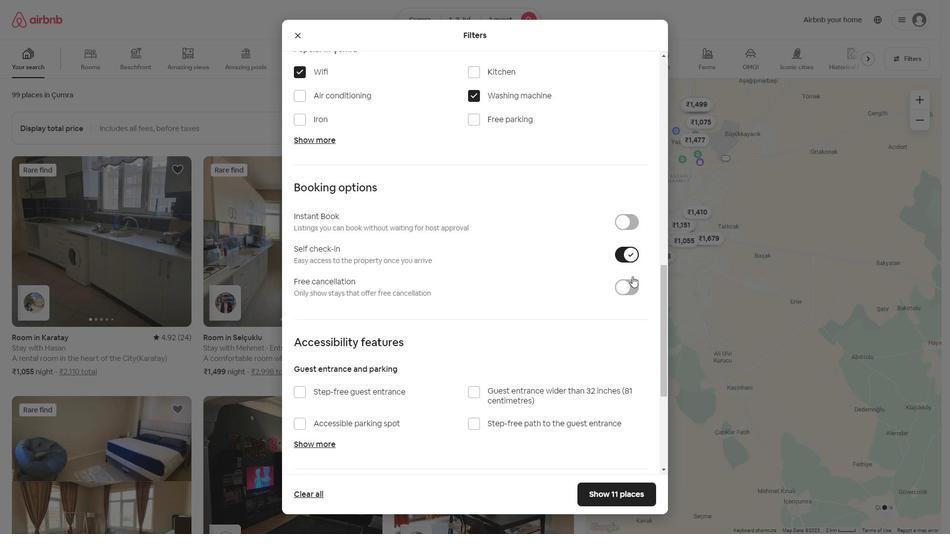 
Action: Mouse scrolled (632, 276) with delta (0, 0)
Screenshot: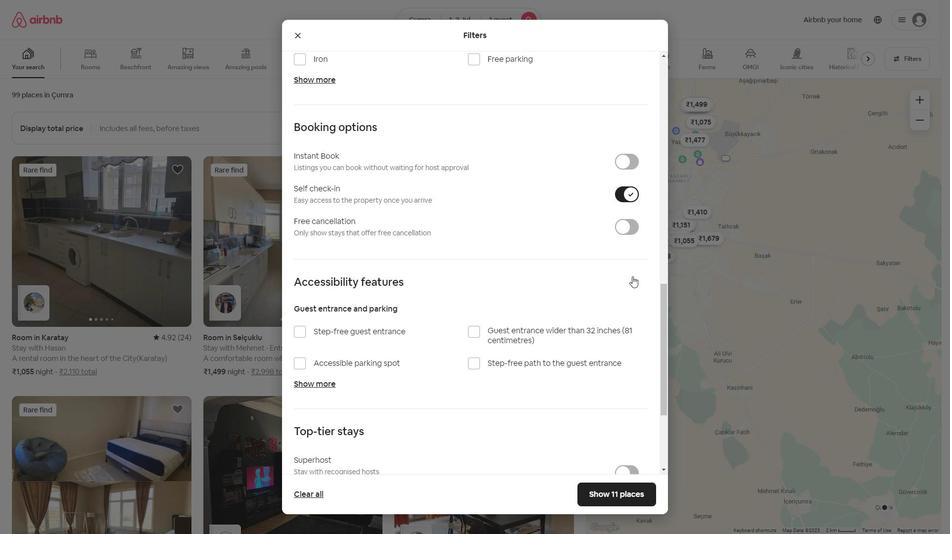 
Action: Mouse scrolled (632, 276) with delta (0, 0)
Screenshot: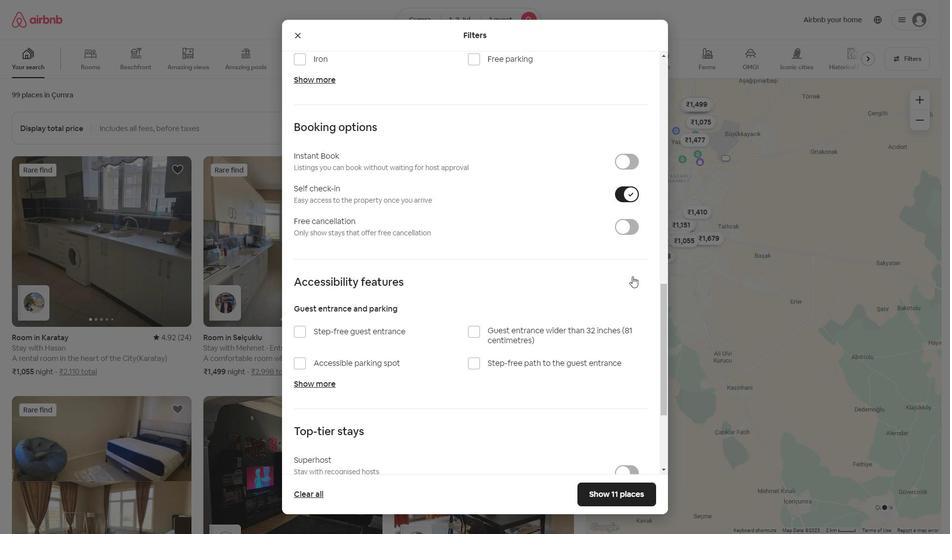 
Action: Mouse moved to (616, 291)
Screenshot: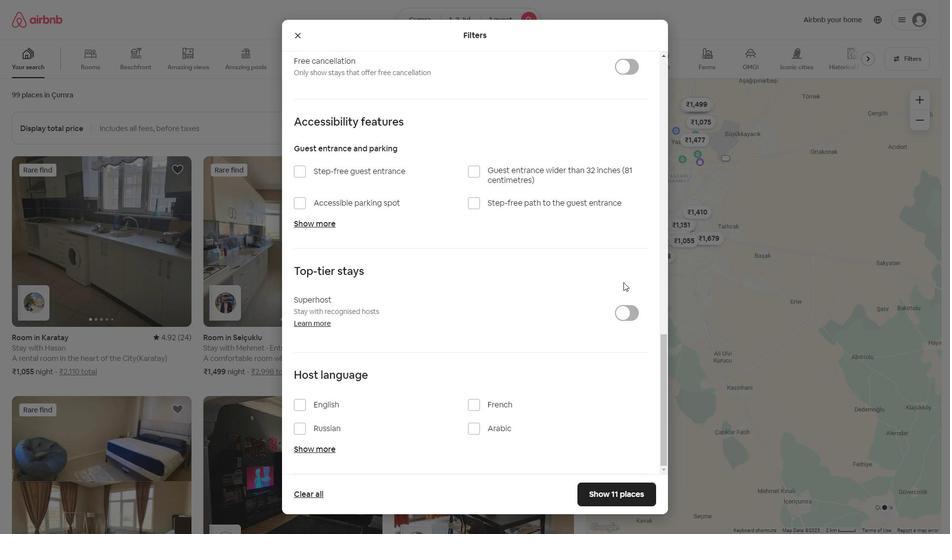
Action: Mouse scrolled (622, 282) with delta (0, 0)
Screenshot: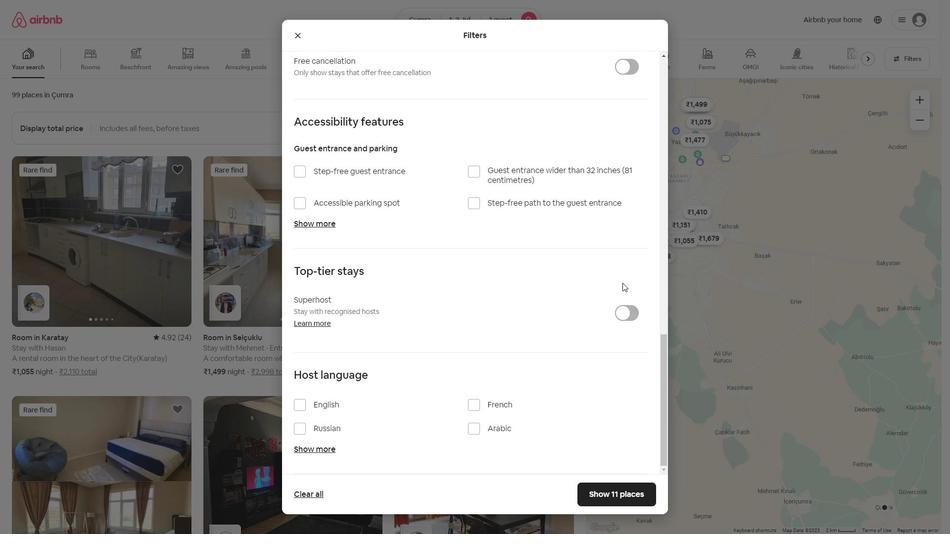 
Action: Mouse moved to (591, 307)
Screenshot: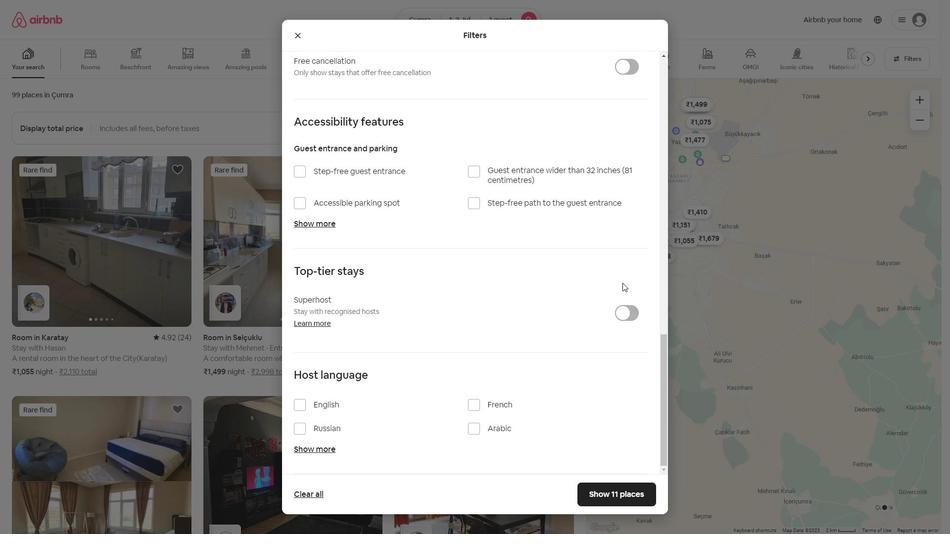
Action: Mouse scrolled (616, 291) with delta (0, 0)
Screenshot: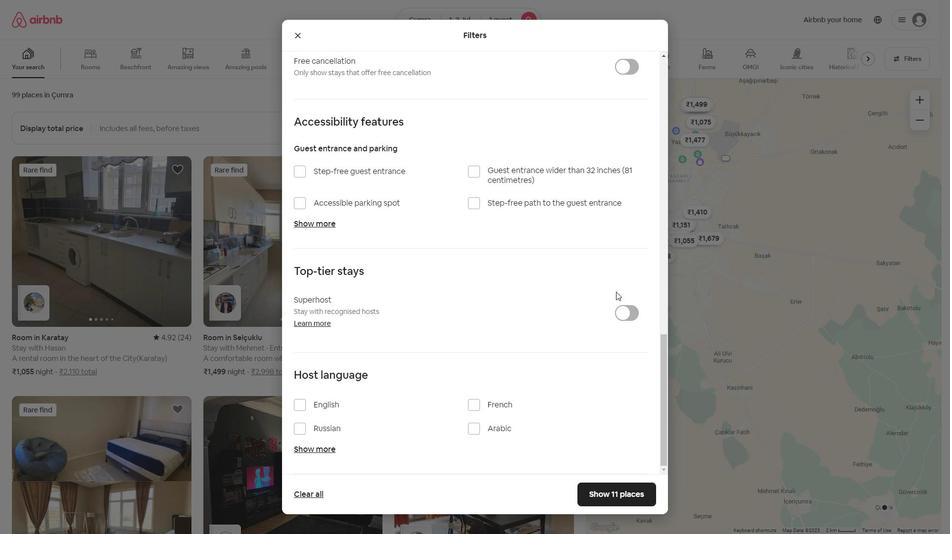
Action: Mouse moved to (324, 404)
Screenshot: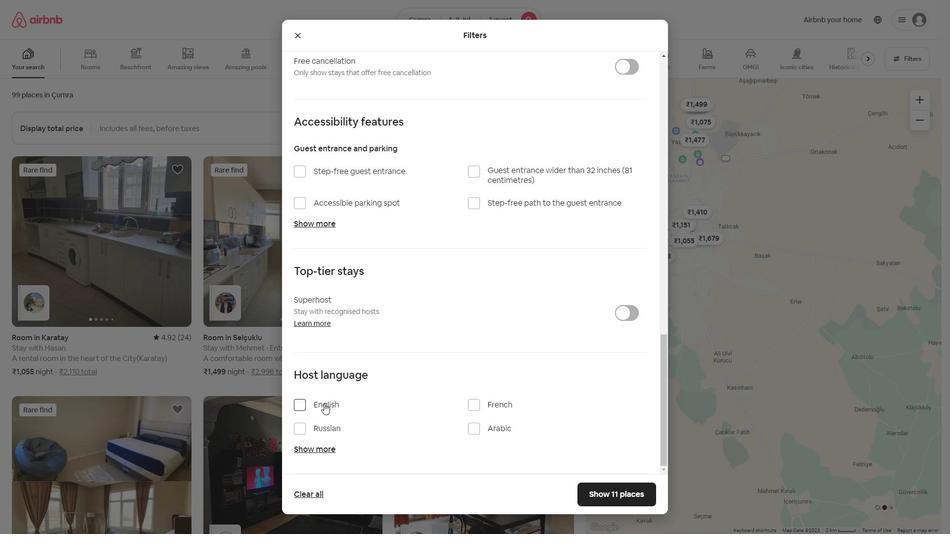 
Action: Mouse pressed left at (324, 404)
Screenshot: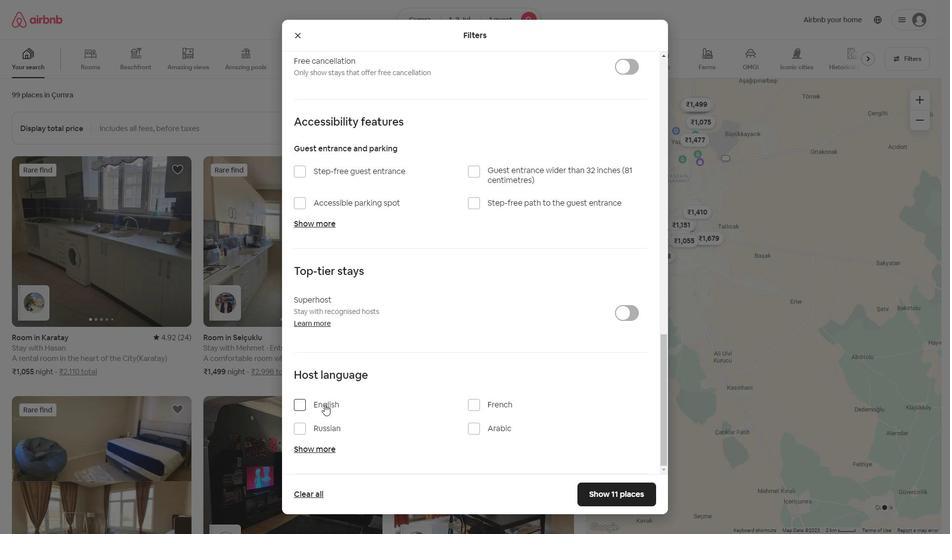 
Action: Mouse moved to (577, 489)
Screenshot: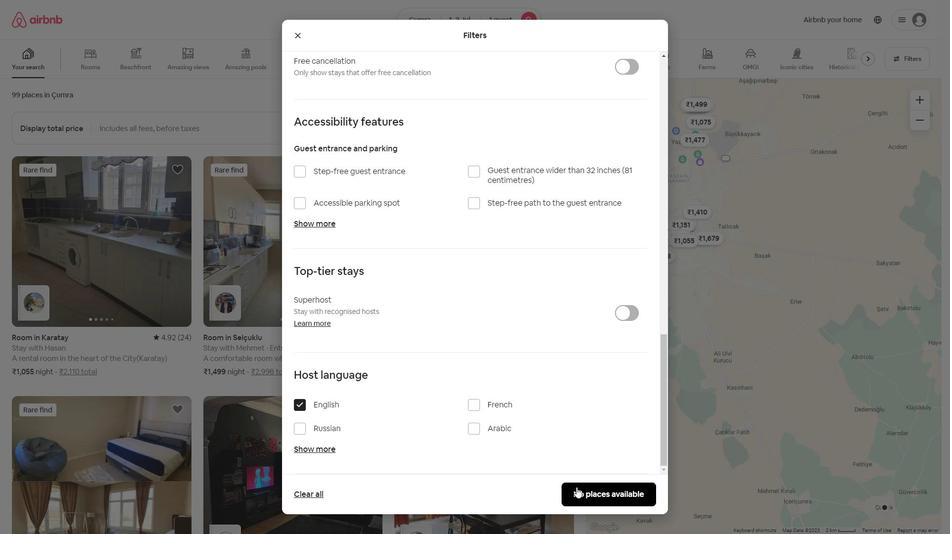 
Action: Mouse pressed left at (577, 489)
Screenshot: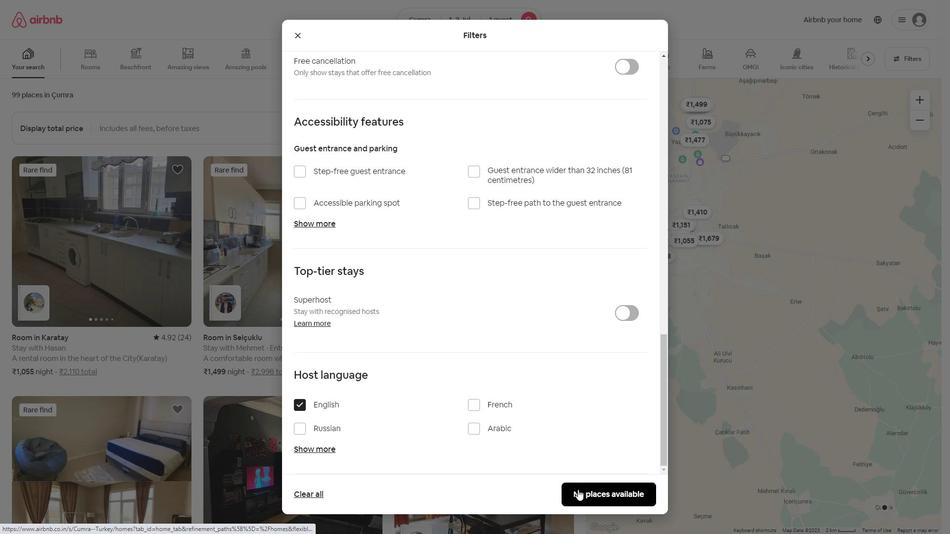 
Action: Mouse moved to (500, 338)
Screenshot: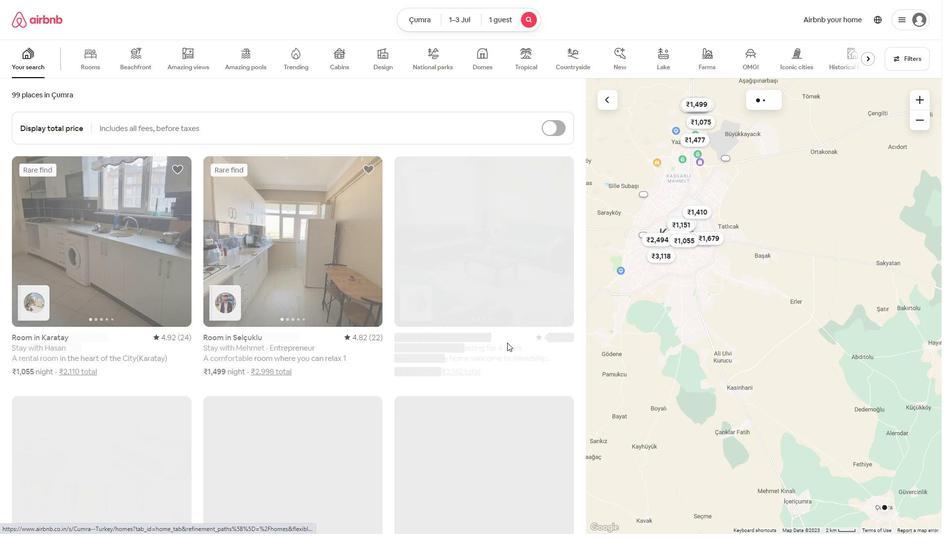 
